 Task: Look for space in Nagai, Japan from 11th June, 2023 to 15th June, 2023 for 2 adults in price range Rs.7000 to Rs.16000. Place can be private room with 1  bedroom having 2 beds and 1 bathroom. Property type can be house, flat, guest house, hotel. Booking option can be shelf check-in. Required host language is English.
Action: Mouse moved to (557, 133)
Screenshot: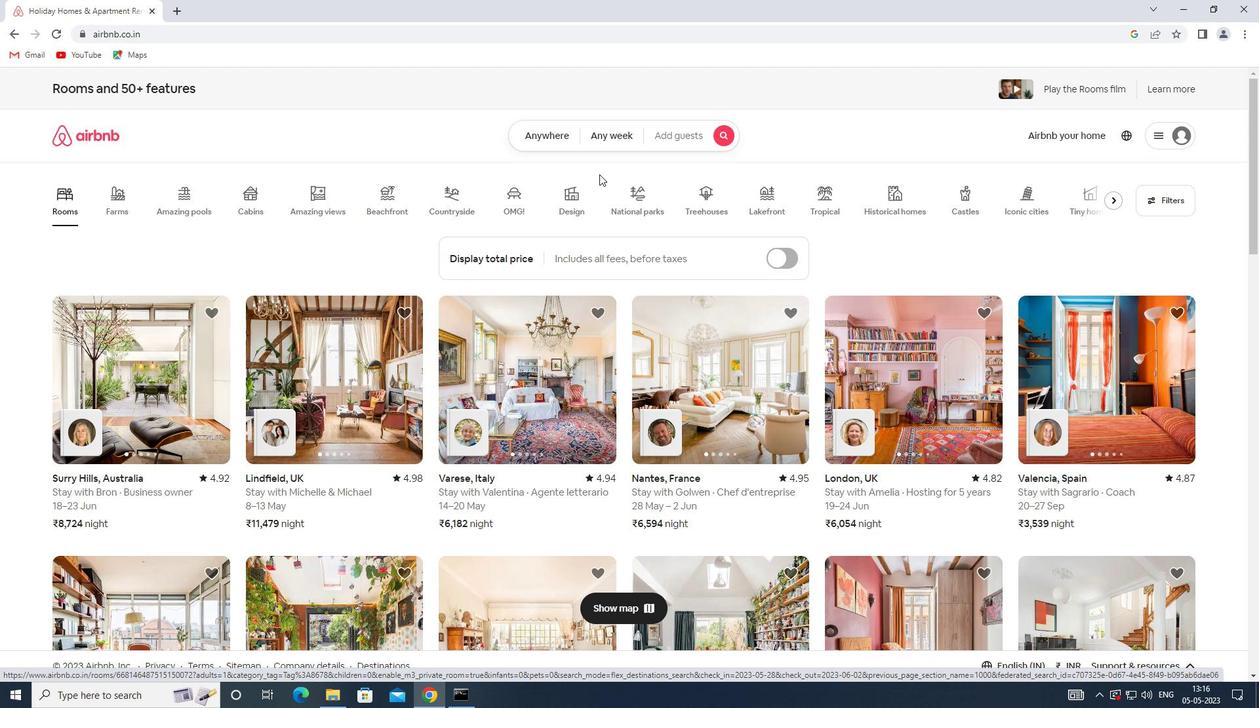 
Action: Mouse pressed left at (557, 133)
Screenshot: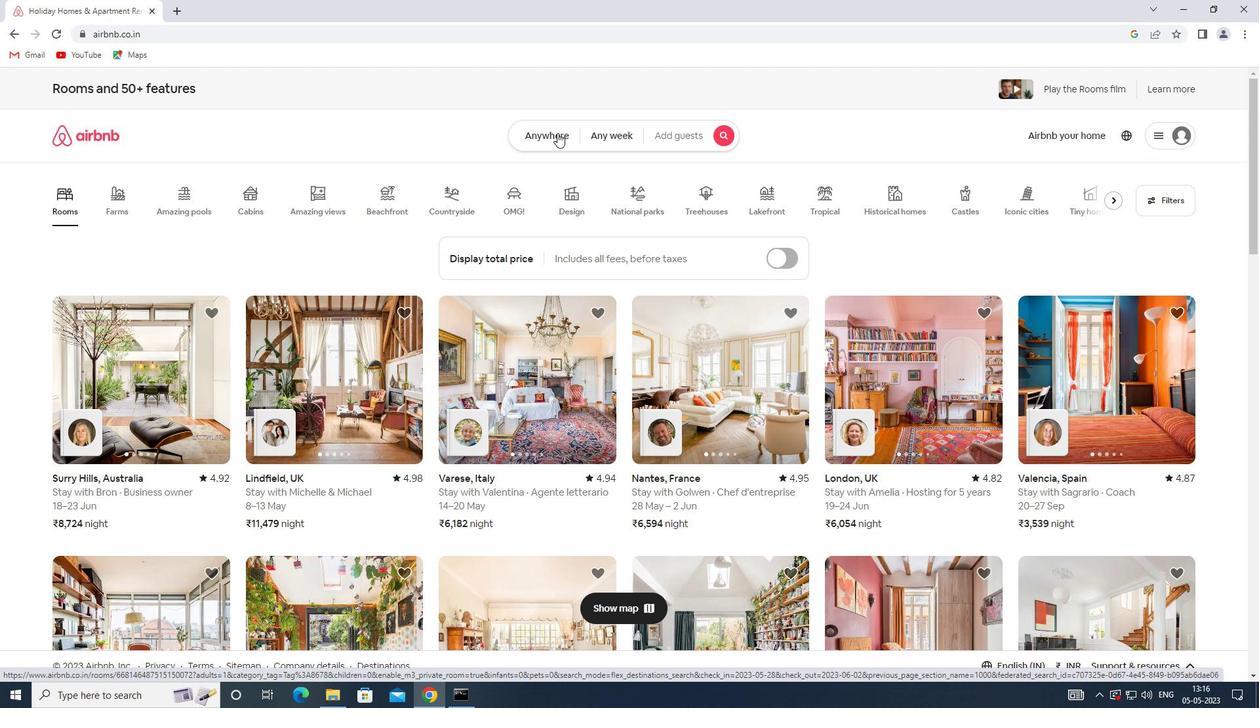 
Action: Mouse moved to (474, 194)
Screenshot: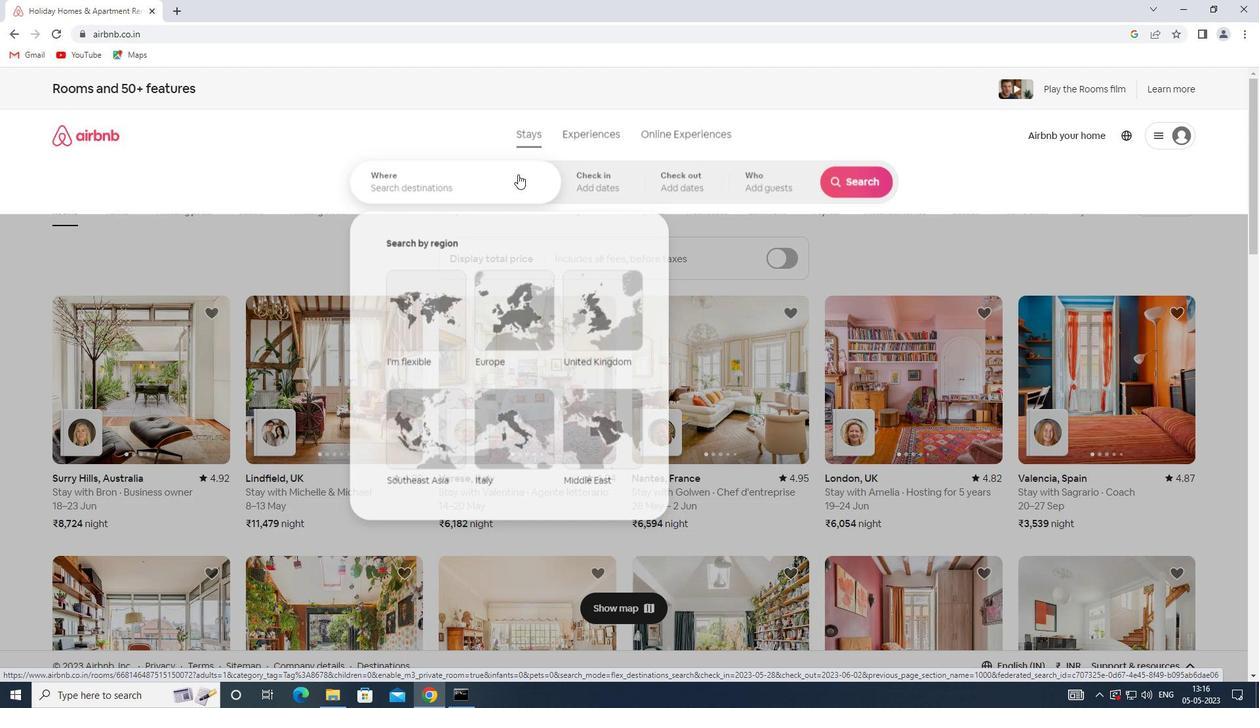 
Action: Mouse pressed left at (474, 194)
Screenshot: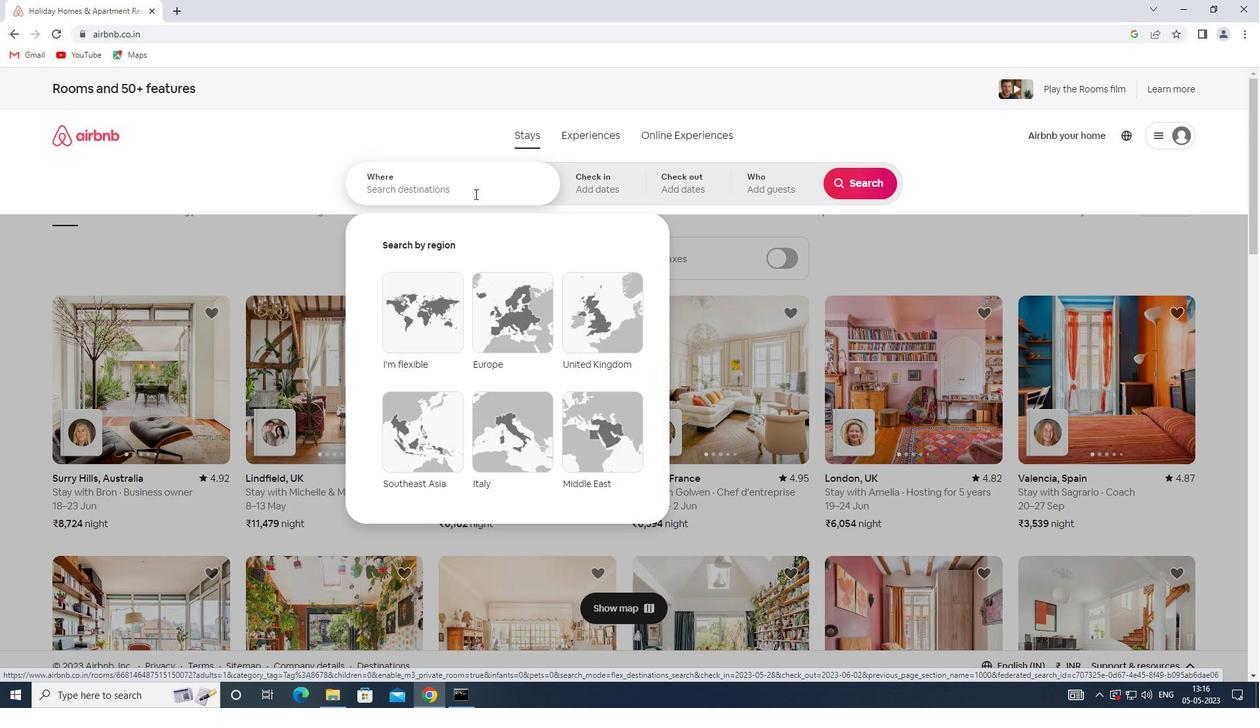 
Action: Key pressed <Key.shift>NAGAI,<Key.shift>JAPAN
Screenshot: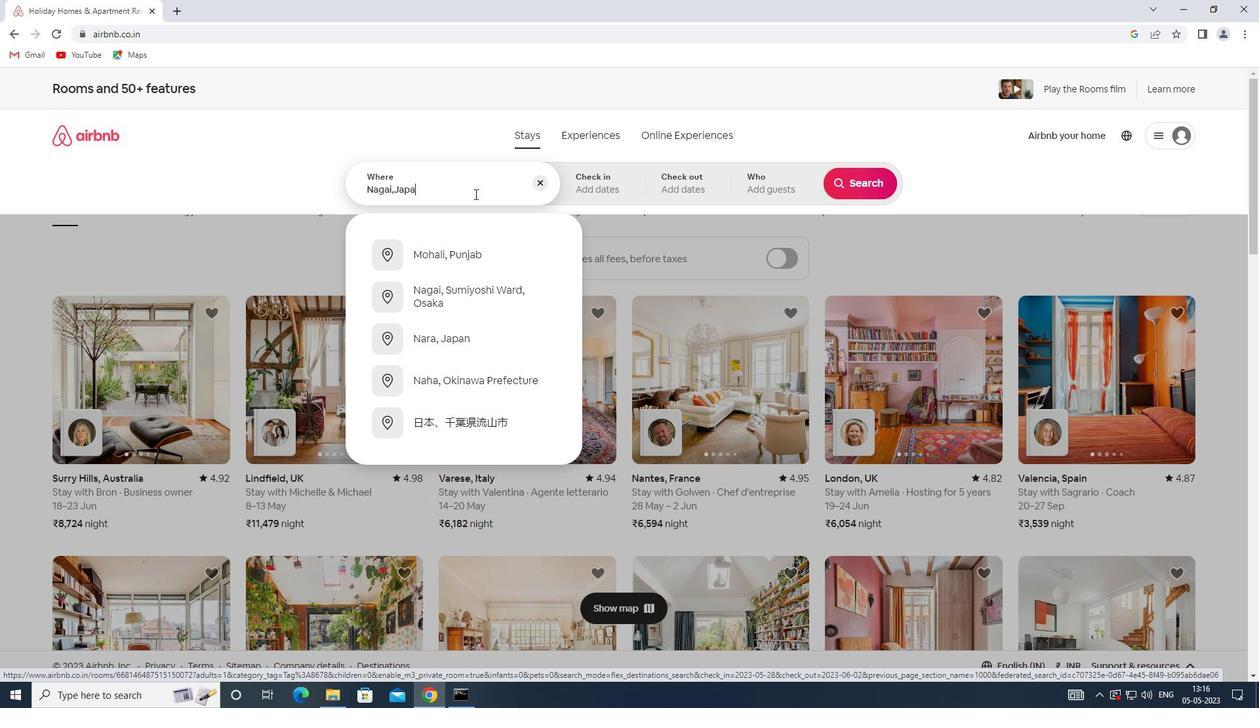 
Action: Mouse moved to (601, 194)
Screenshot: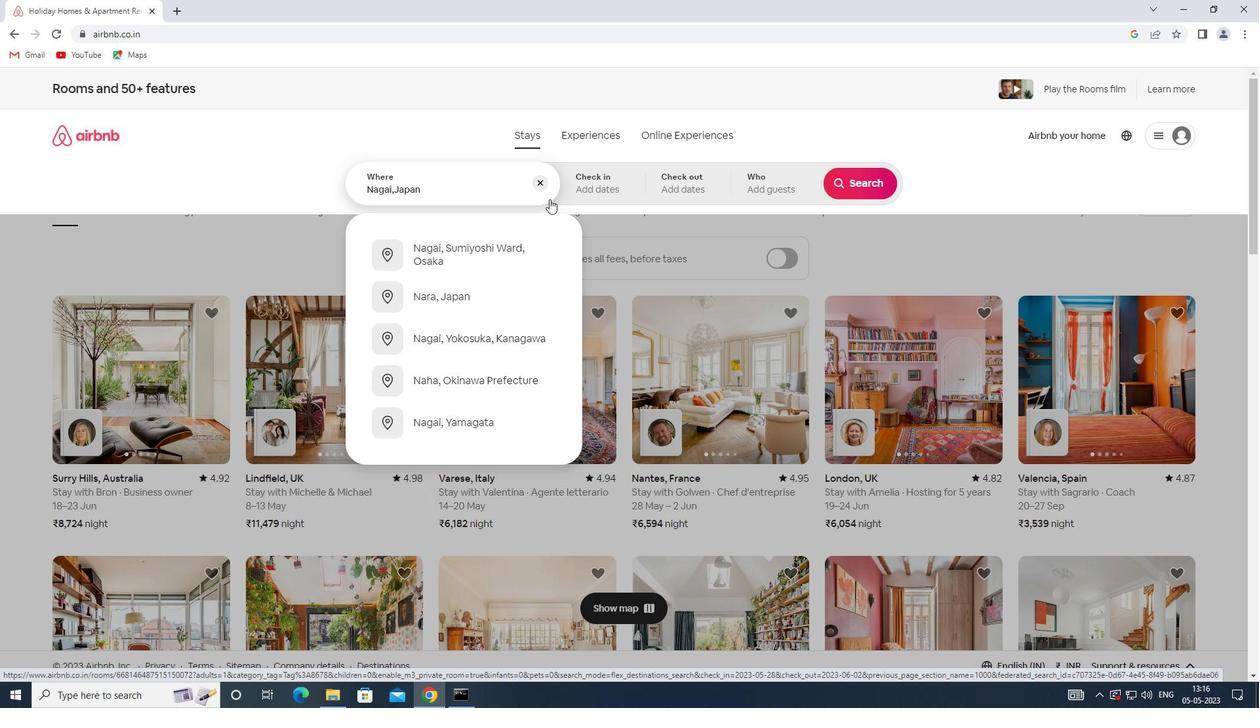 
Action: Mouse pressed left at (601, 194)
Screenshot: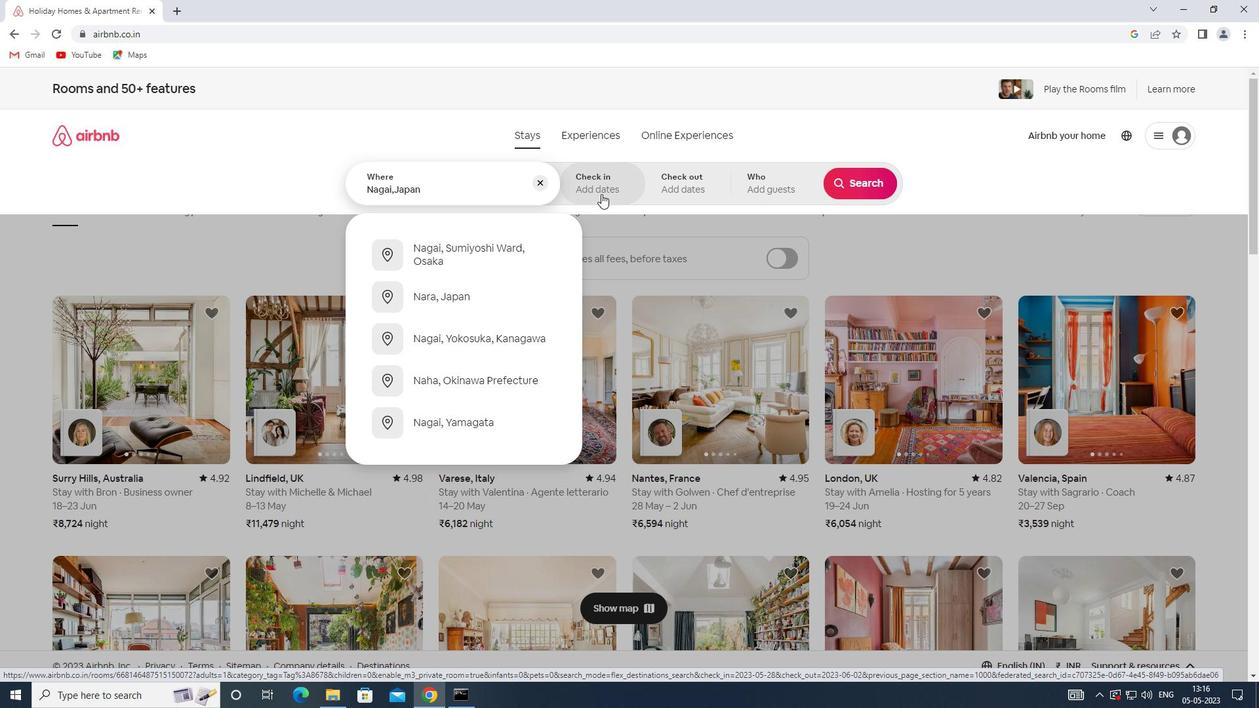 
Action: Mouse moved to (661, 411)
Screenshot: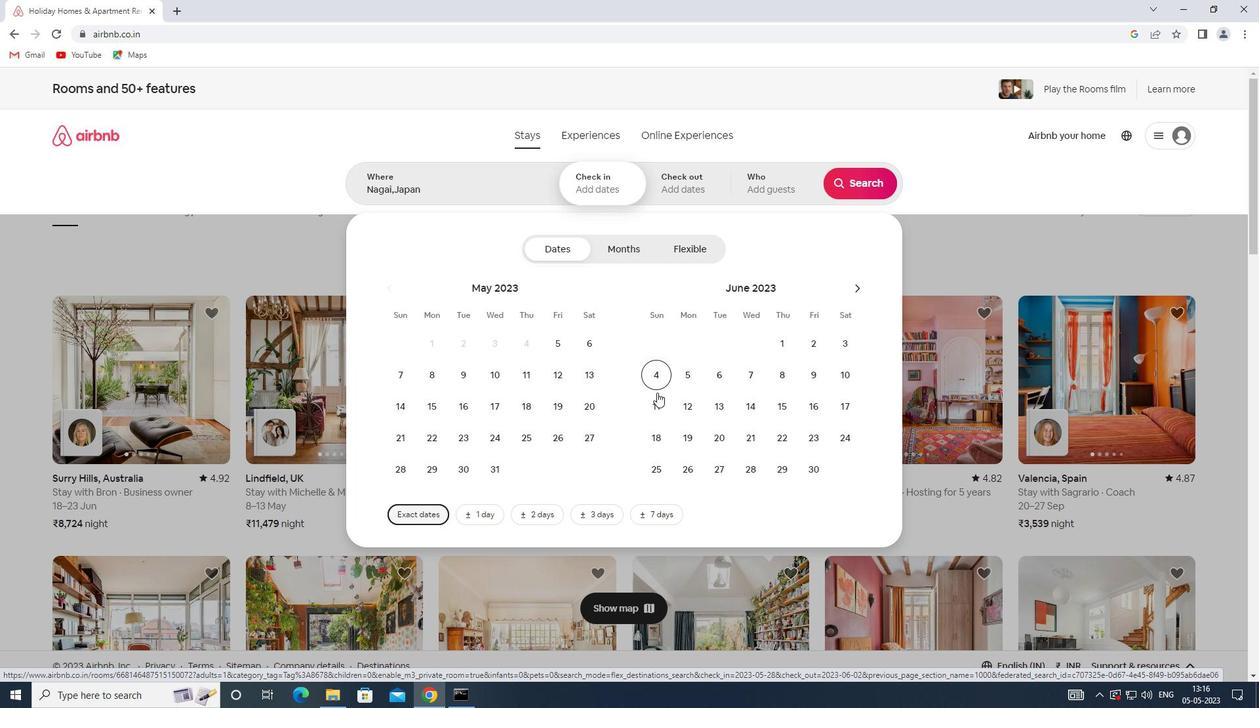 
Action: Mouse pressed left at (661, 411)
Screenshot: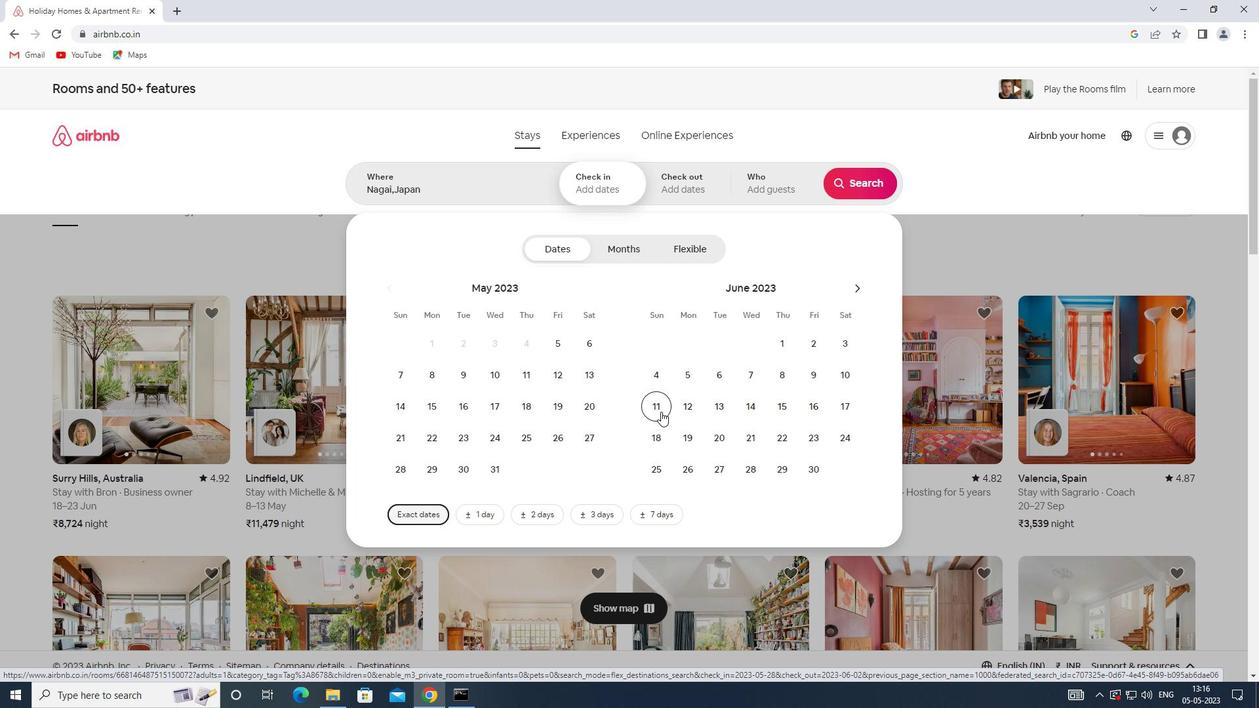 
Action: Mouse moved to (782, 415)
Screenshot: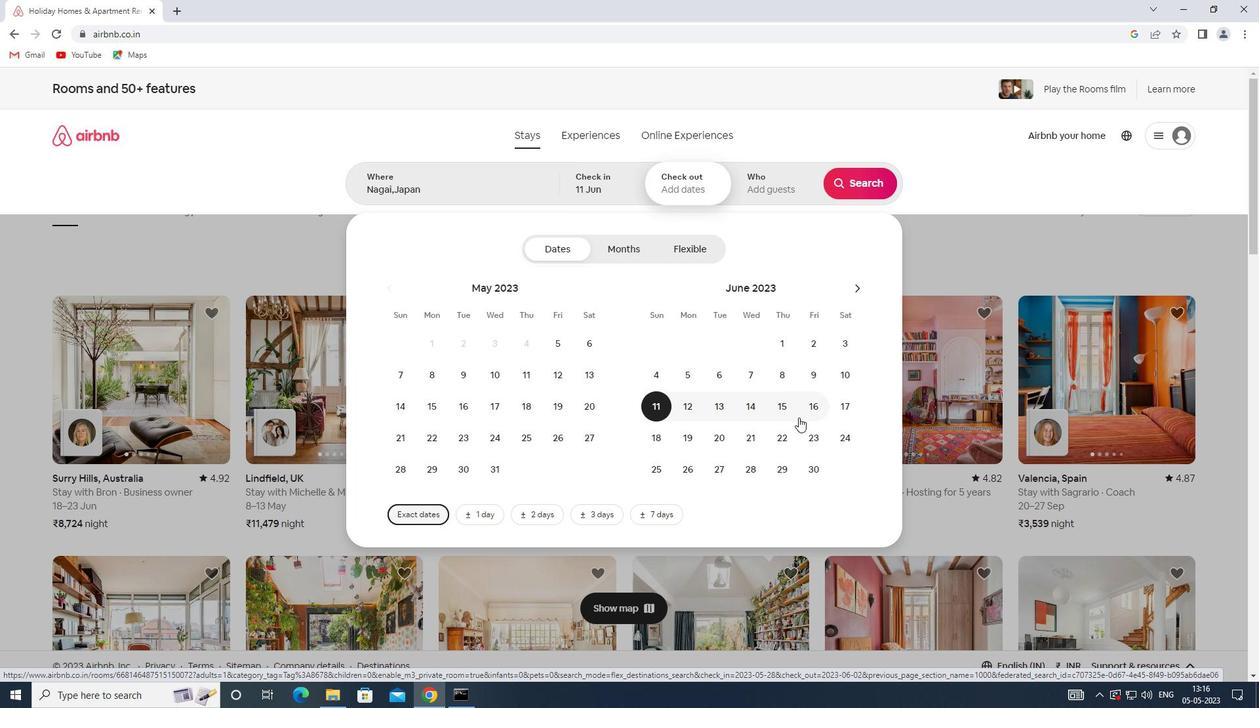
Action: Mouse pressed left at (782, 415)
Screenshot: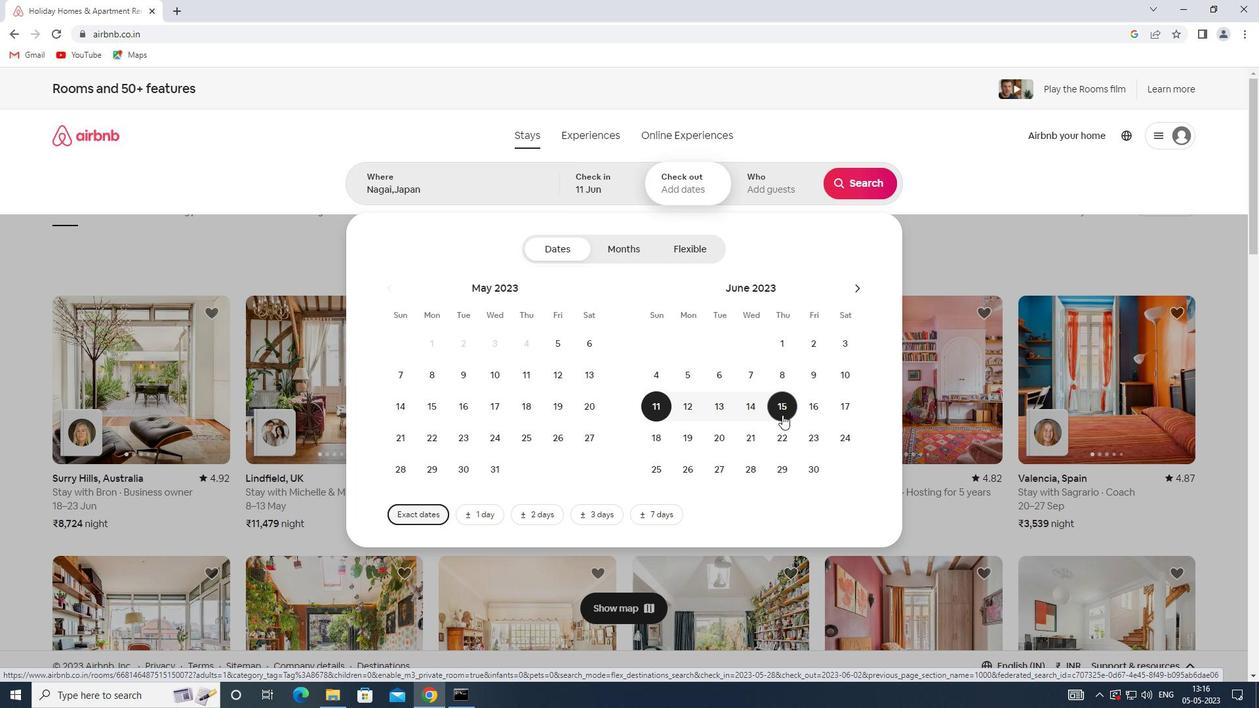 
Action: Mouse moved to (762, 186)
Screenshot: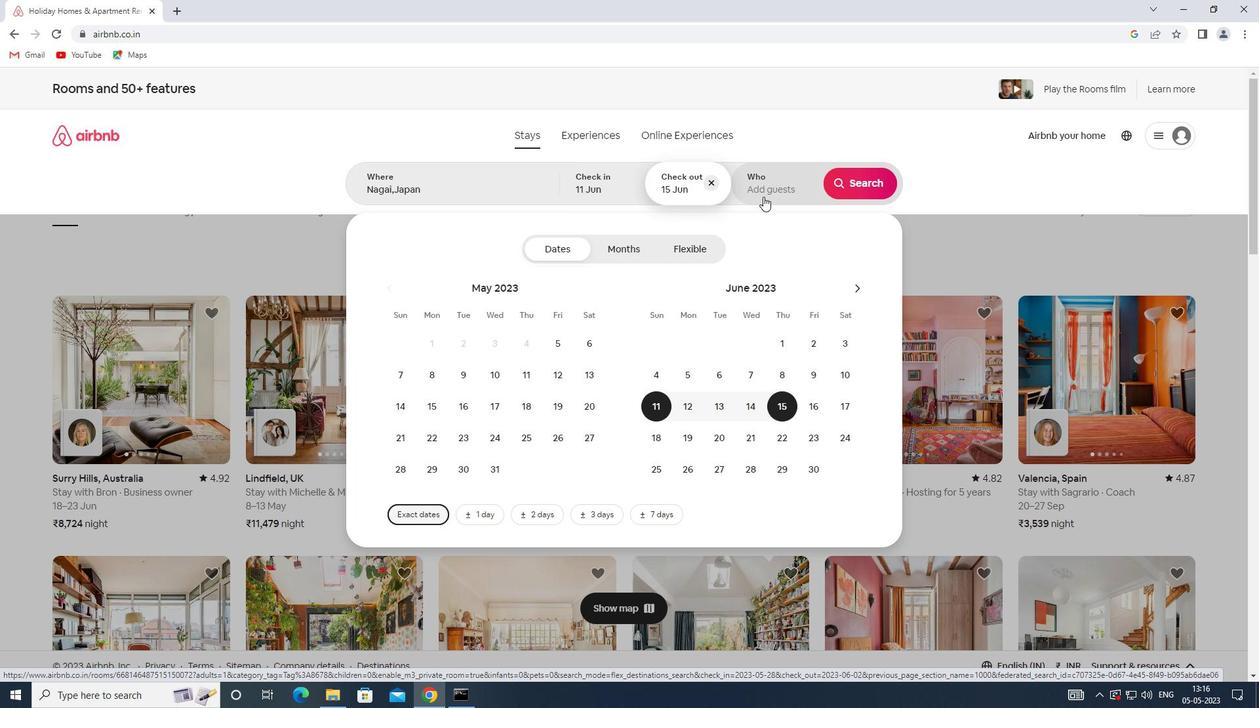 
Action: Mouse pressed left at (762, 186)
Screenshot: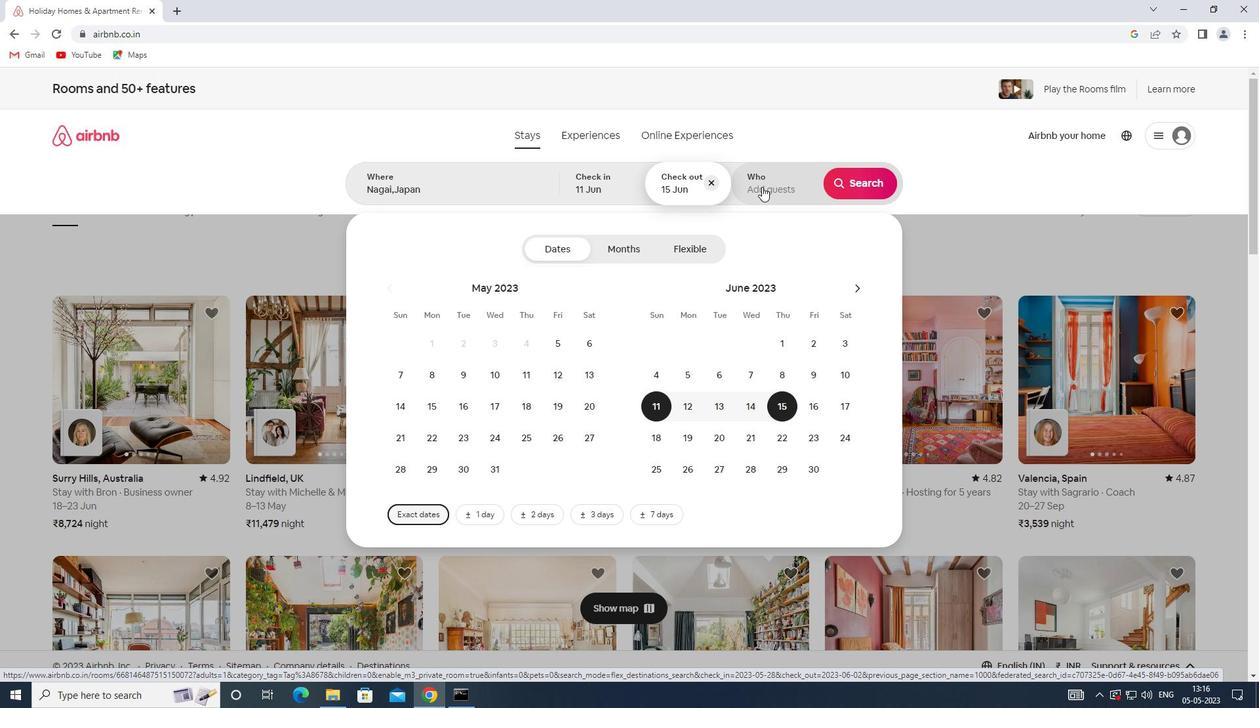 
Action: Mouse moved to (866, 254)
Screenshot: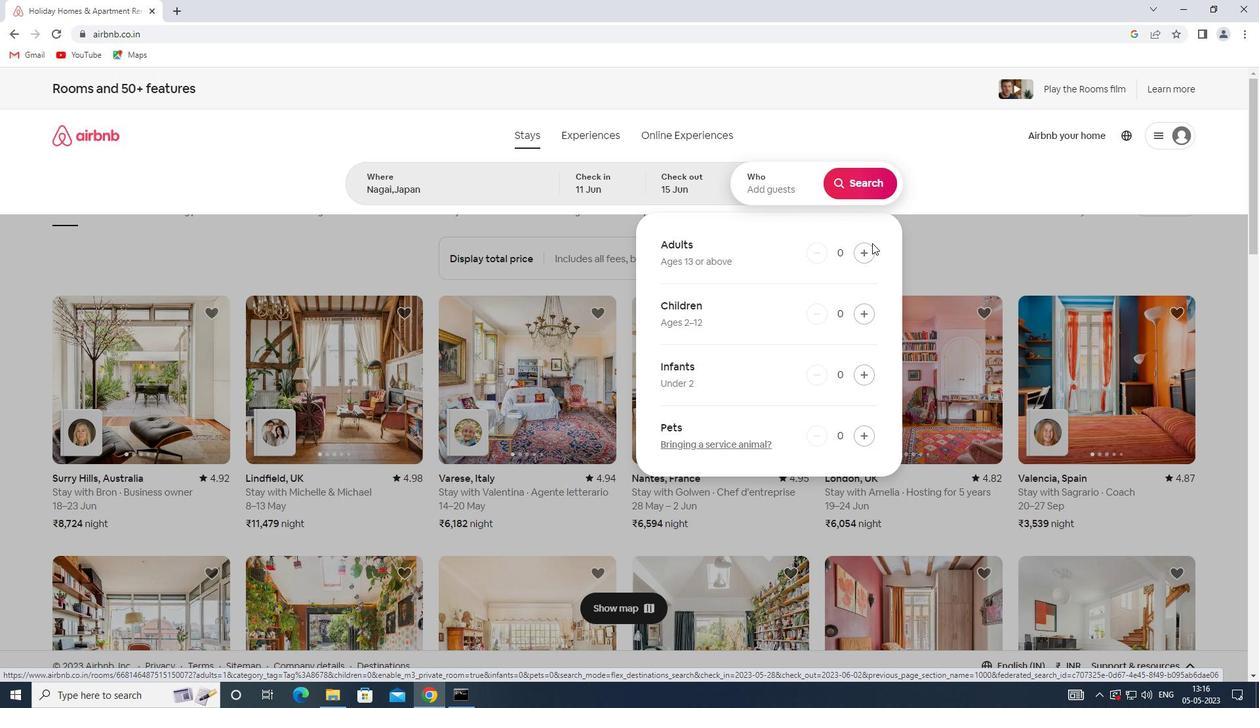 
Action: Mouse pressed left at (866, 254)
Screenshot: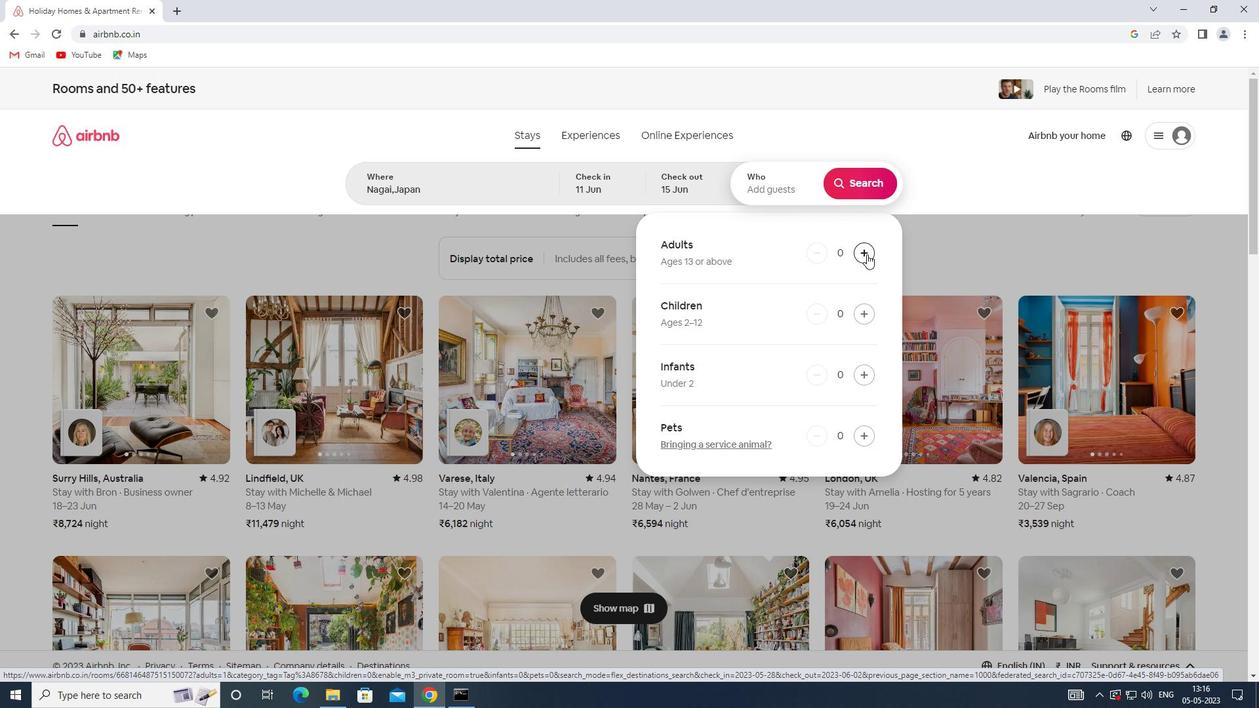 
Action: Mouse pressed left at (866, 254)
Screenshot: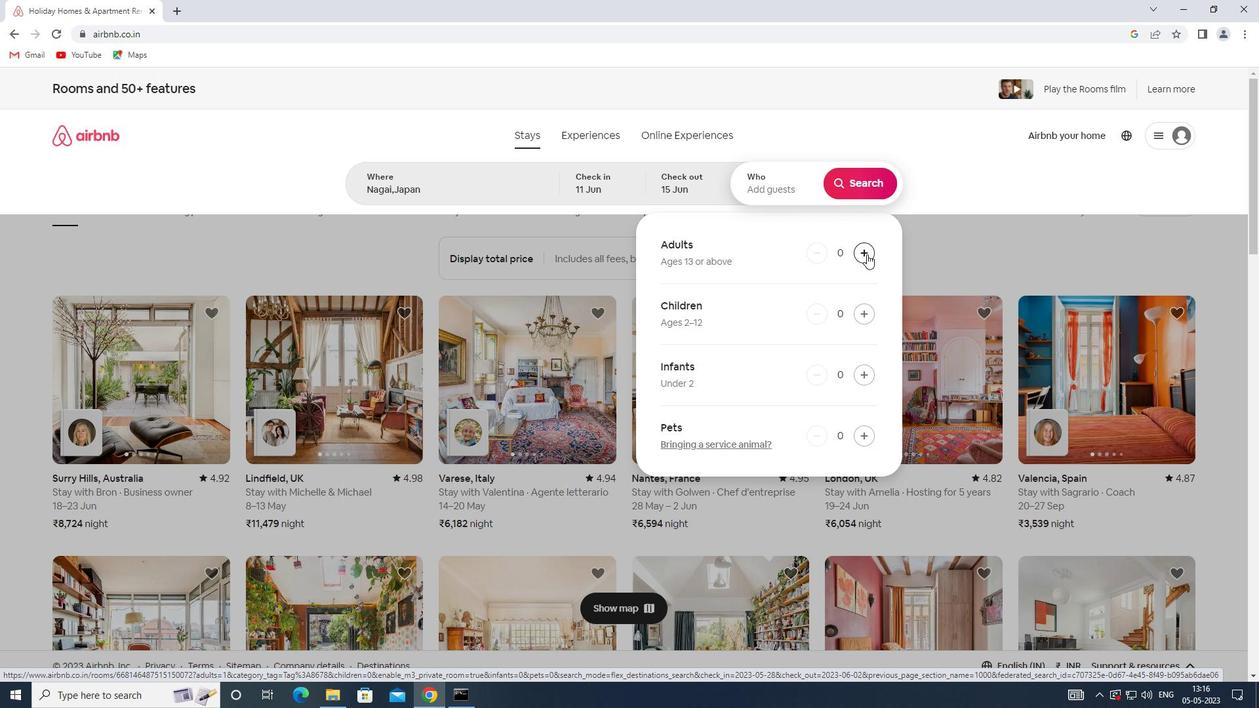 
Action: Mouse moved to (863, 182)
Screenshot: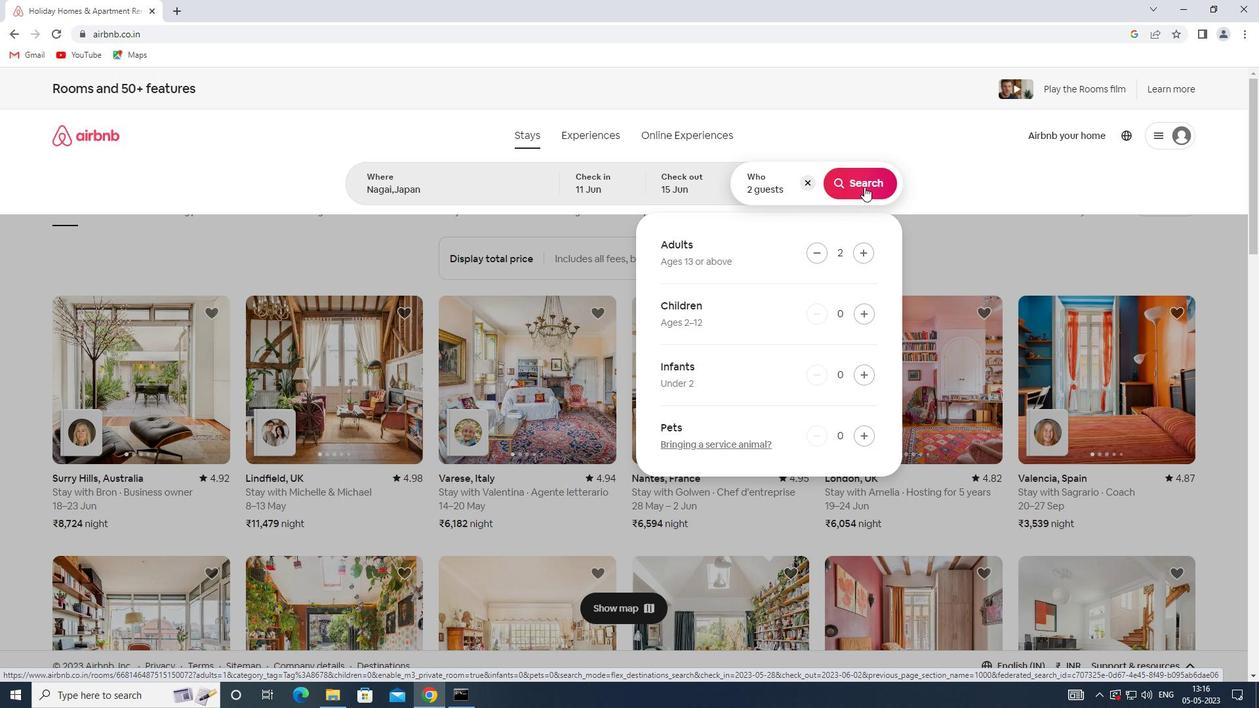 
Action: Mouse pressed left at (863, 182)
Screenshot: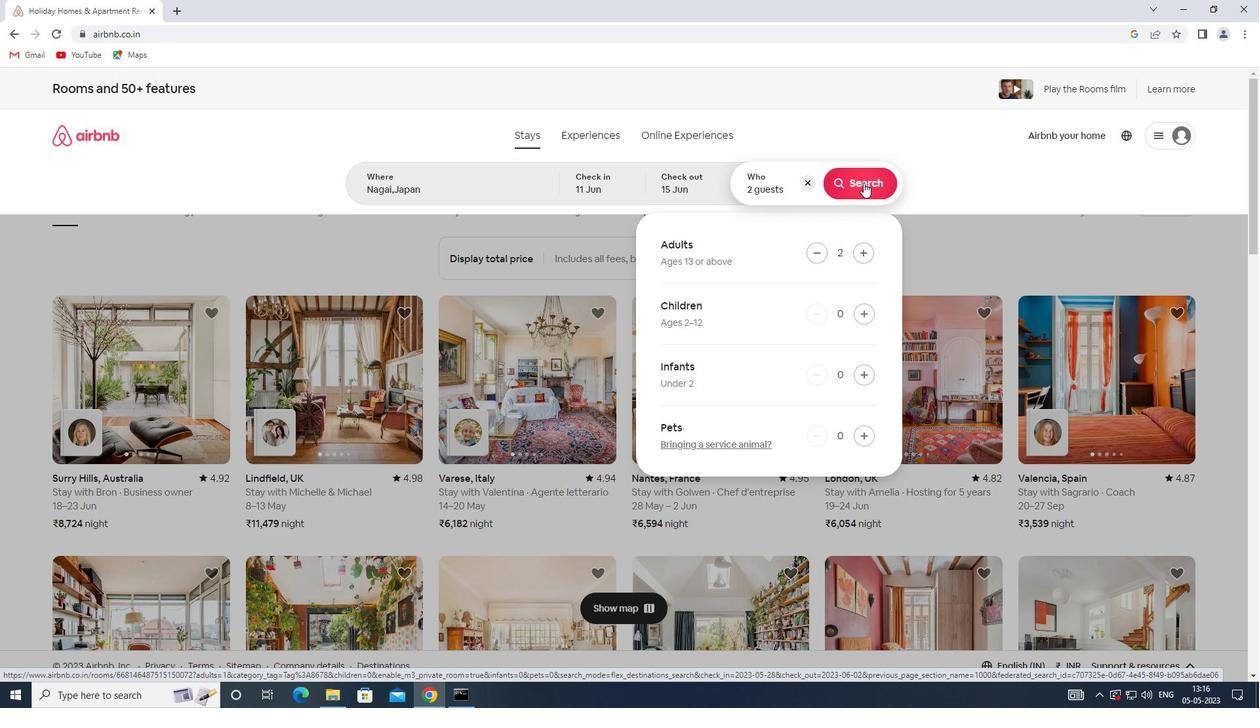 
Action: Mouse moved to (1187, 150)
Screenshot: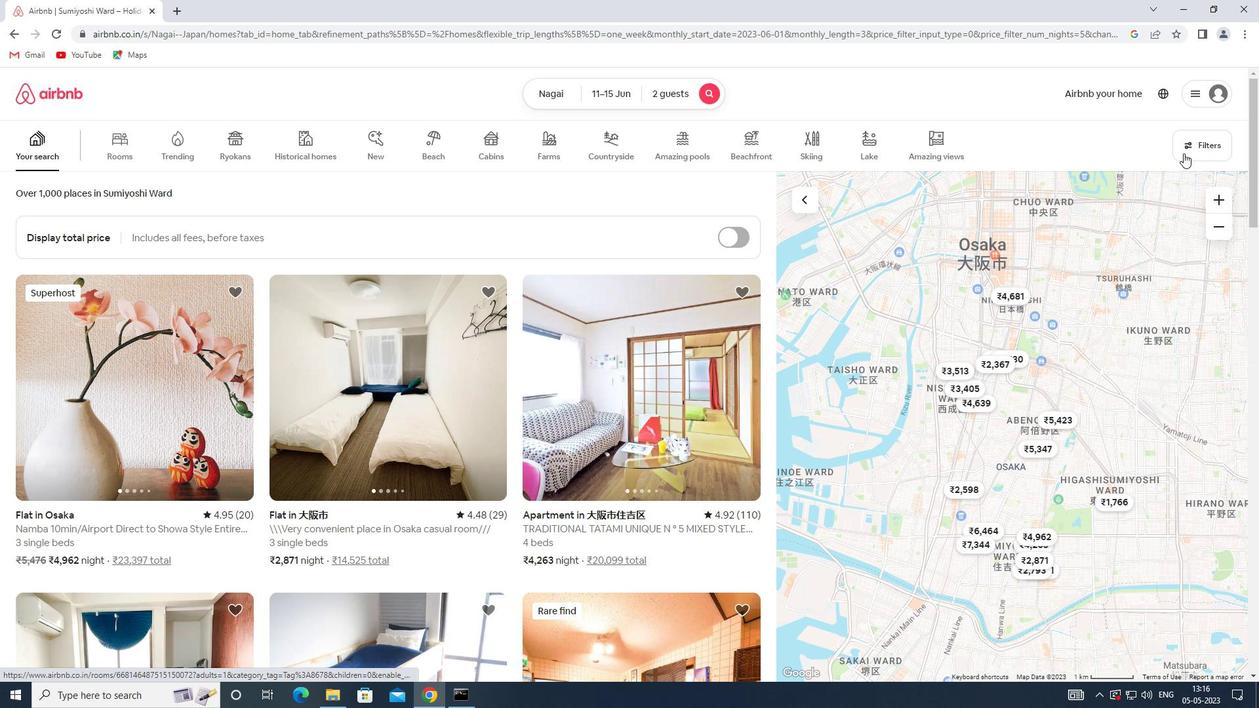 
Action: Mouse pressed left at (1187, 150)
Screenshot: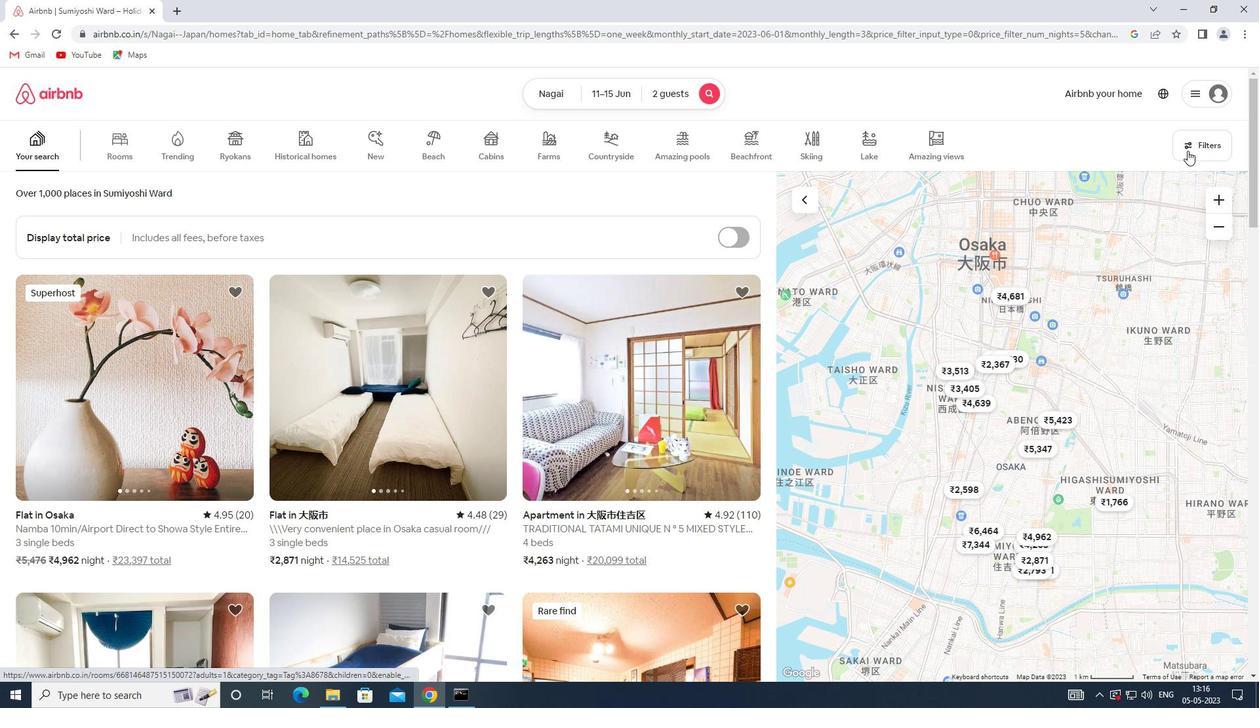 
Action: Mouse moved to (466, 467)
Screenshot: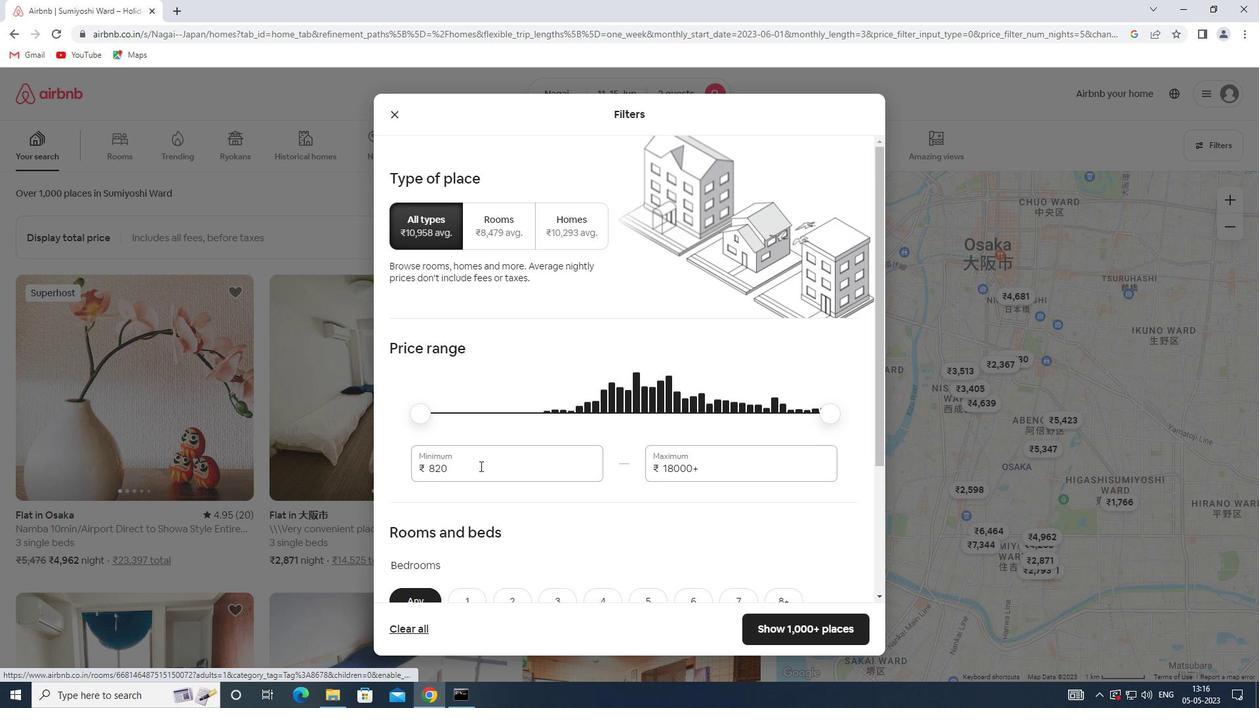 
Action: Mouse pressed left at (466, 467)
Screenshot: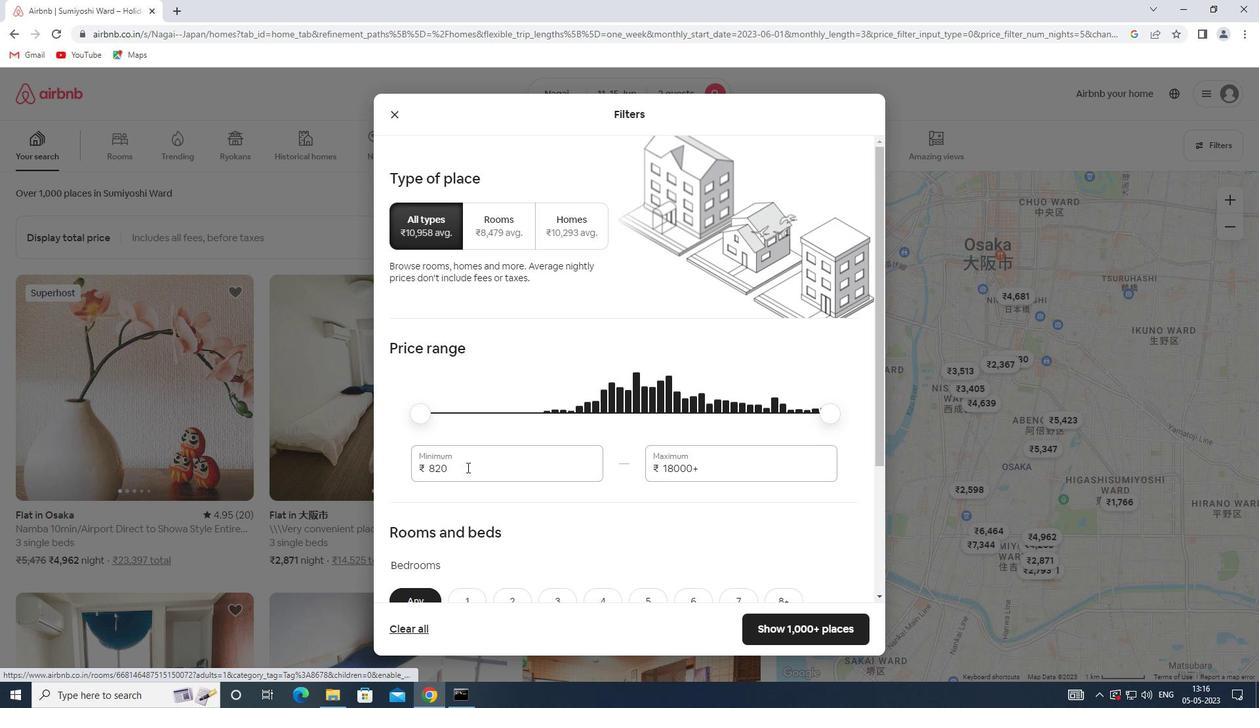 
Action: Mouse moved to (428, 465)
Screenshot: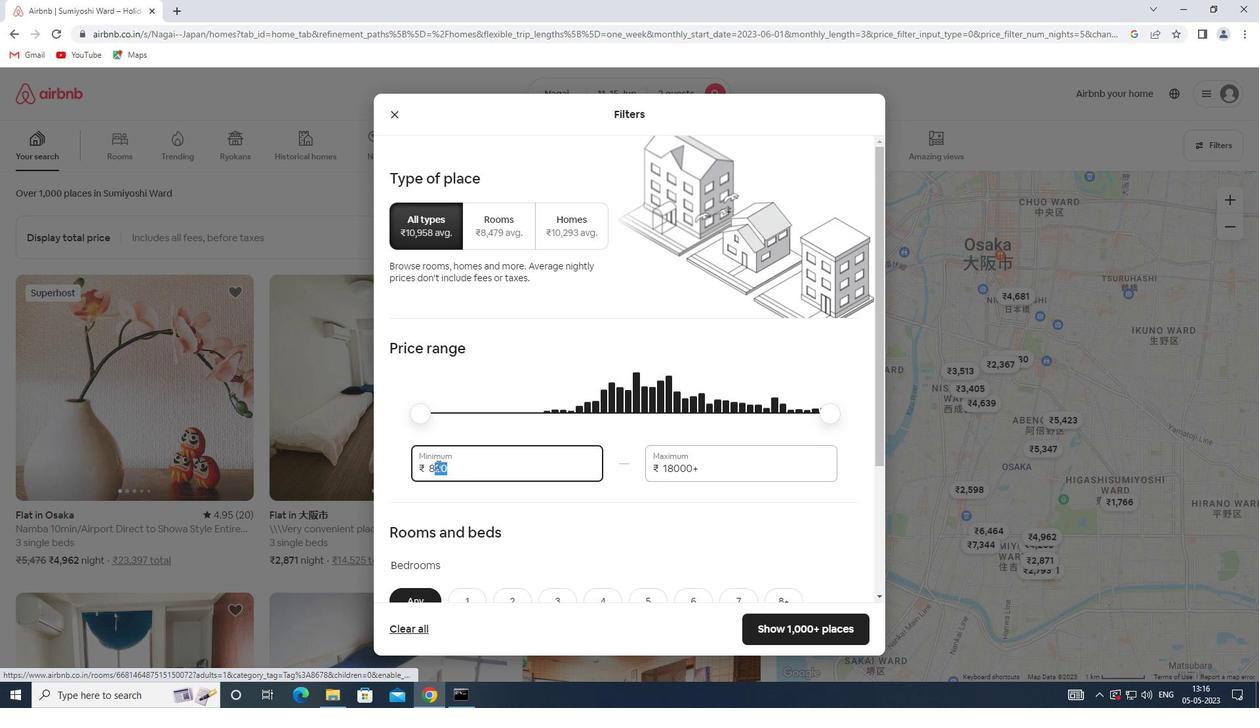 
Action: Key pressed 7000
Screenshot: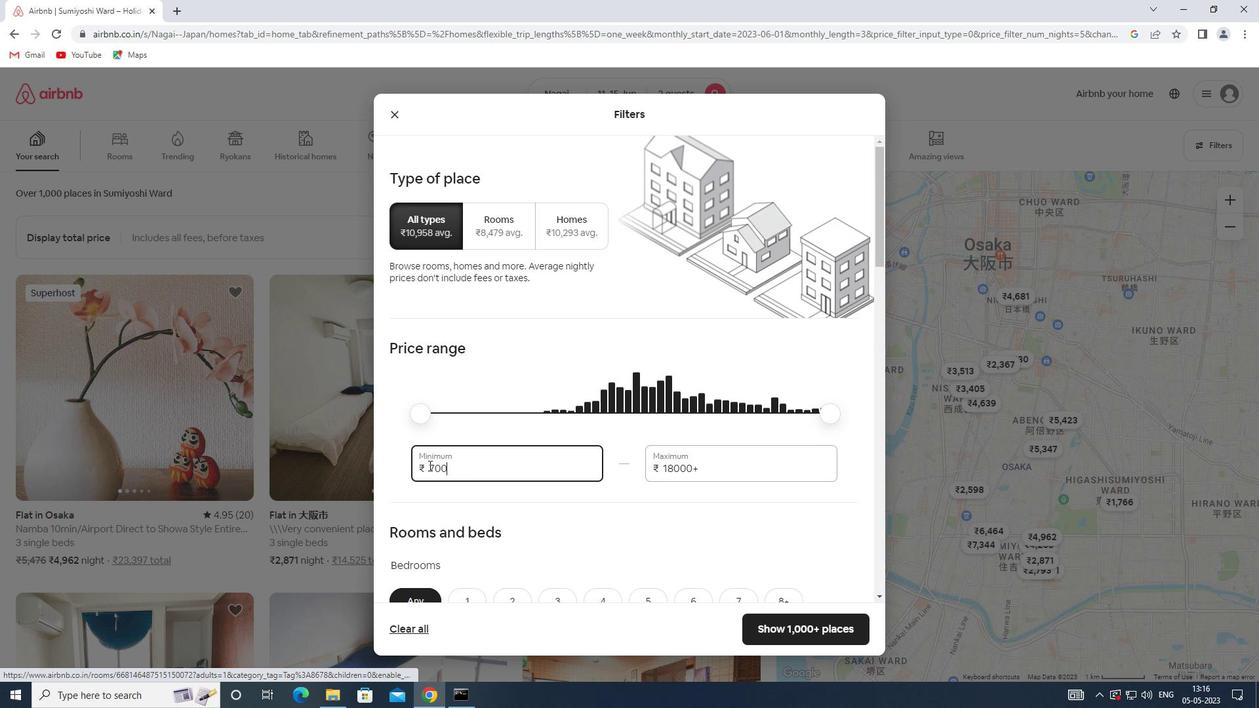 
Action: Mouse moved to (708, 467)
Screenshot: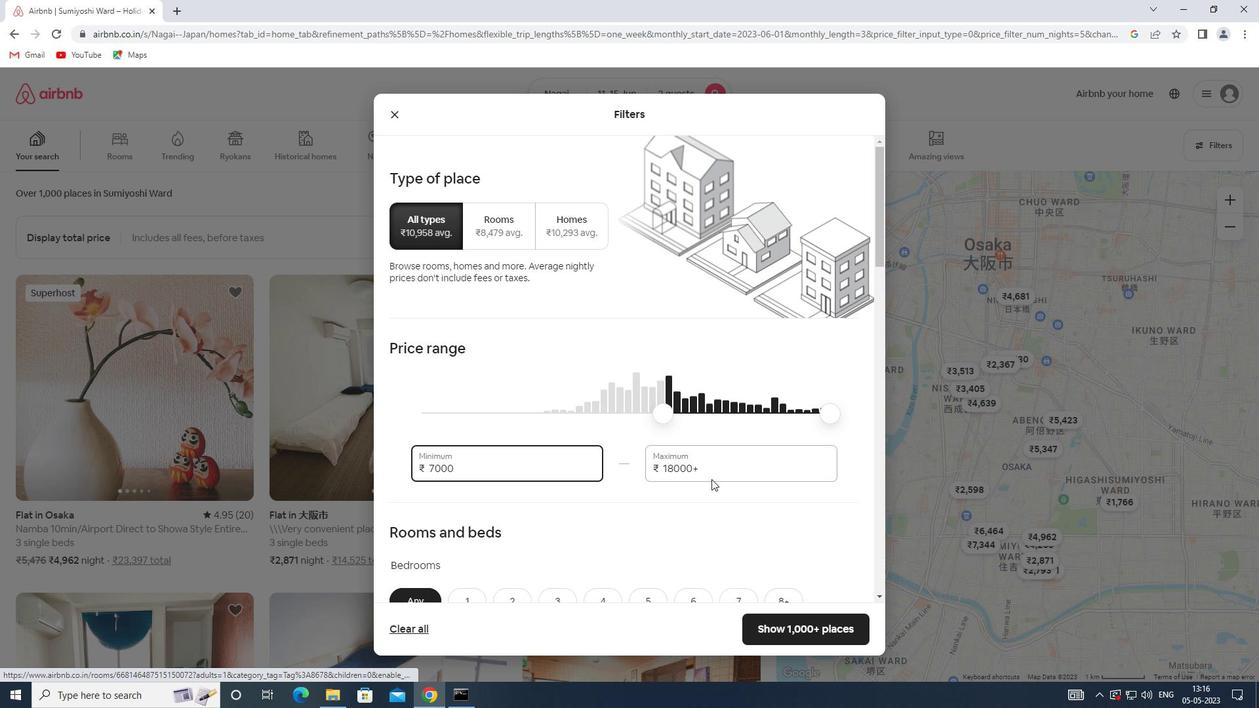 
Action: Mouse pressed left at (708, 467)
Screenshot: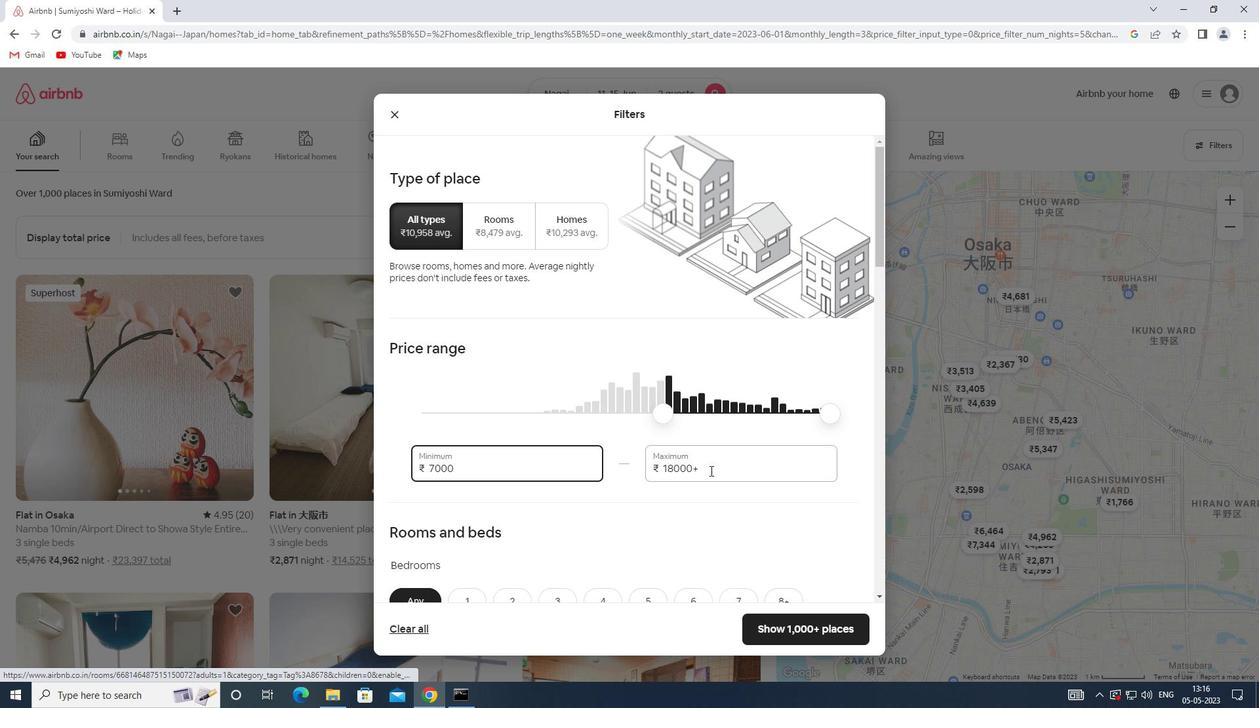 
Action: Mouse moved to (631, 467)
Screenshot: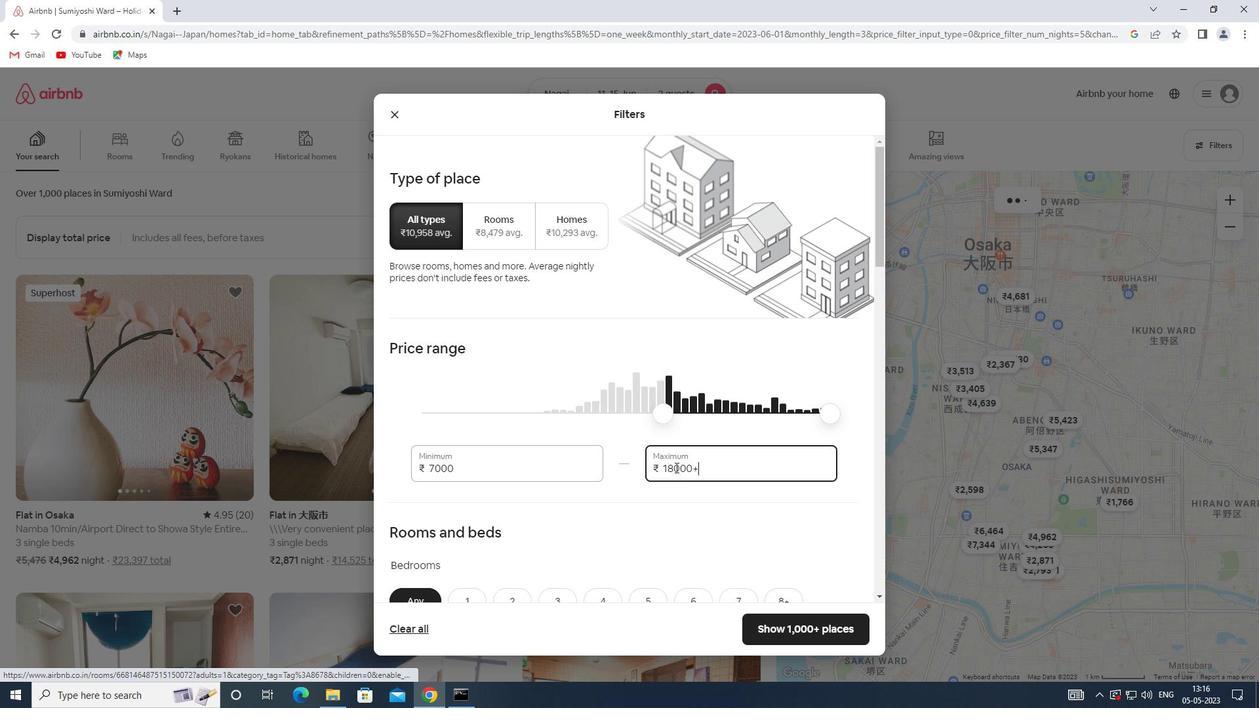 
Action: Key pressed 16000
Screenshot: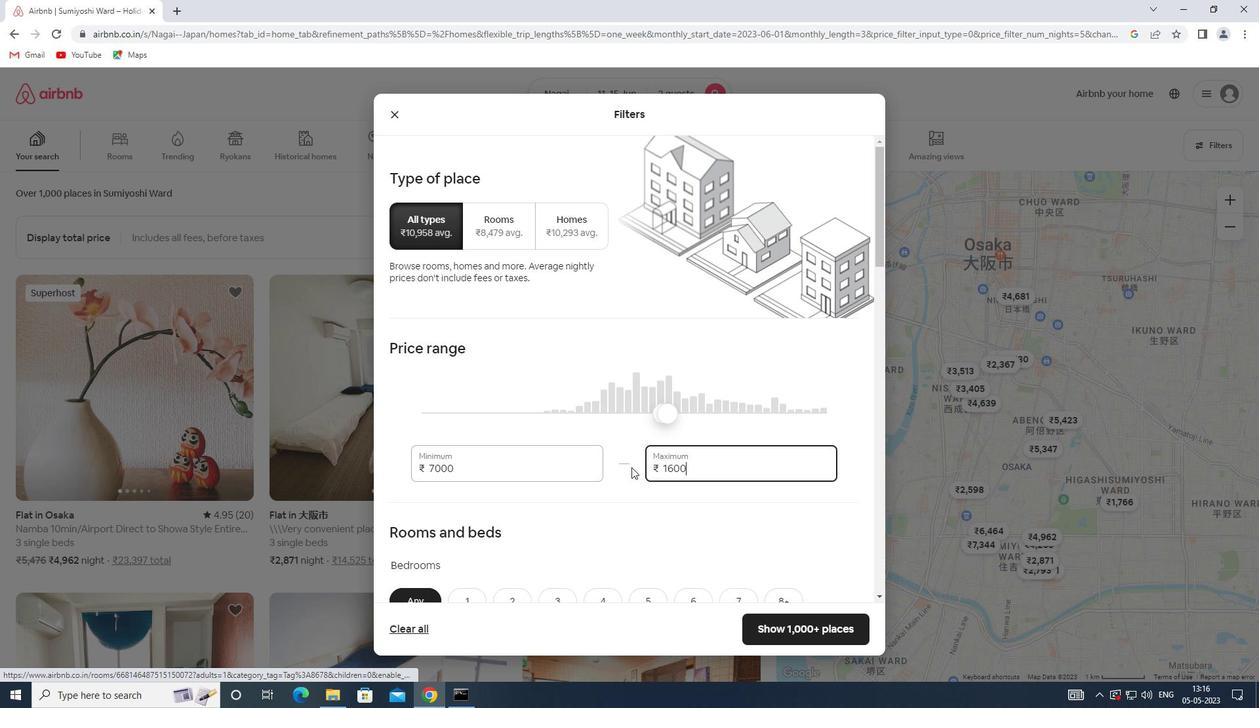 
Action: Mouse moved to (536, 477)
Screenshot: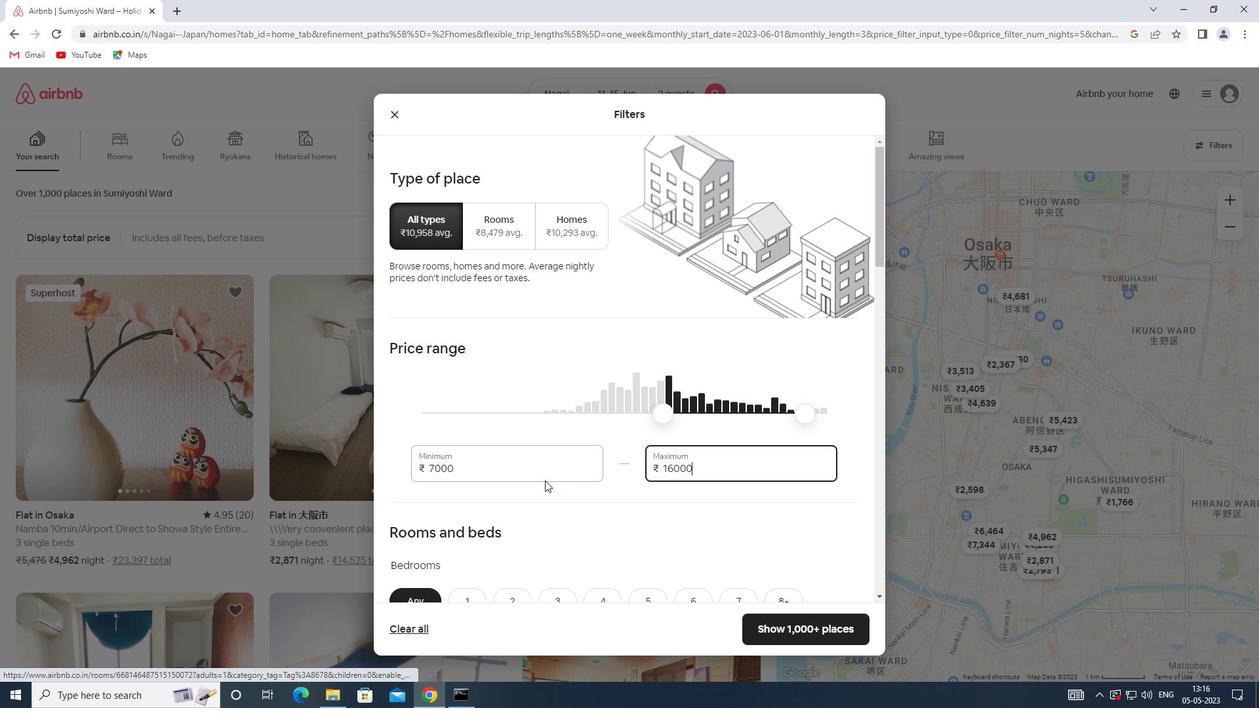 
Action: Mouse scrolled (536, 476) with delta (0, 0)
Screenshot: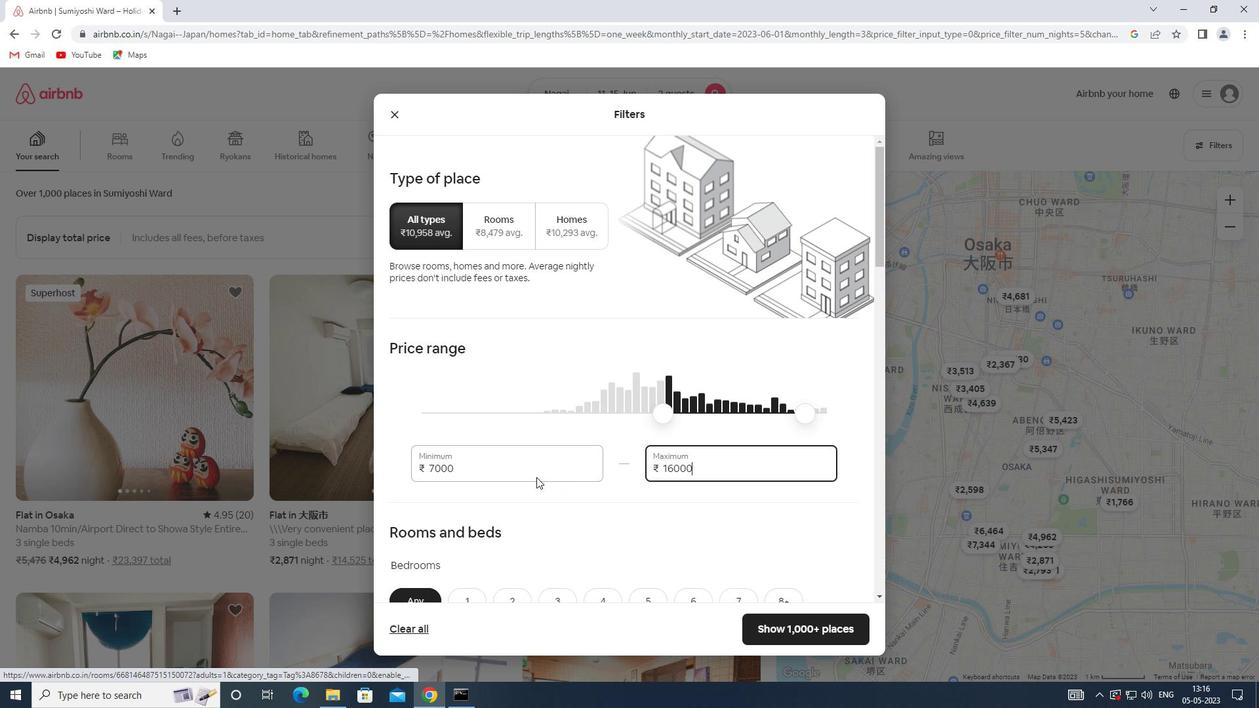 
Action: Mouse scrolled (536, 476) with delta (0, 0)
Screenshot: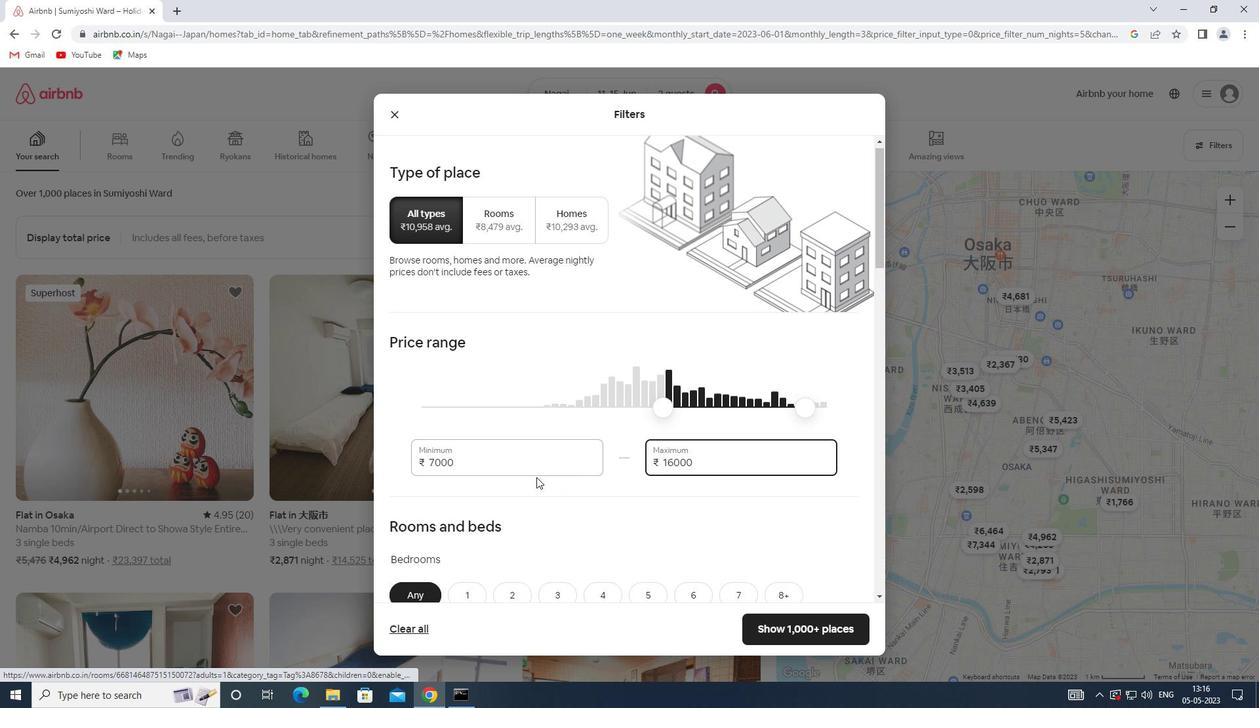 
Action: Mouse moved to (480, 470)
Screenshot: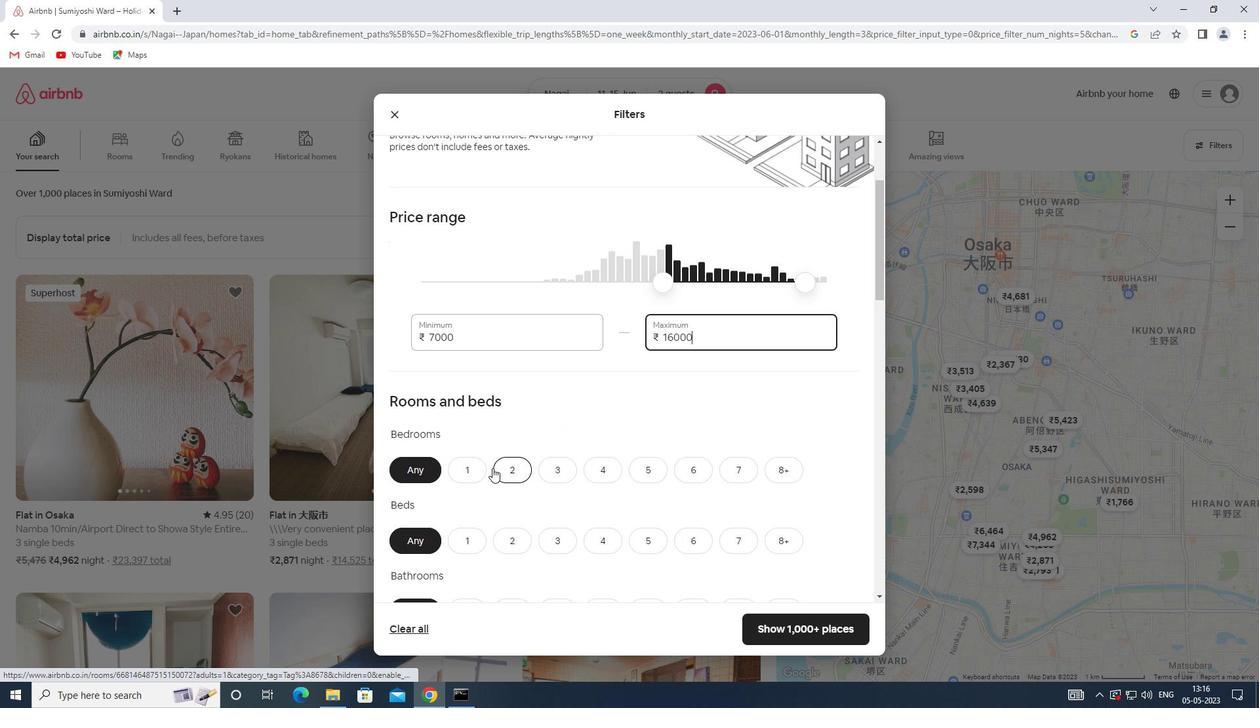 
Action: Mouse pressed left at (480, 470)
Screenshot: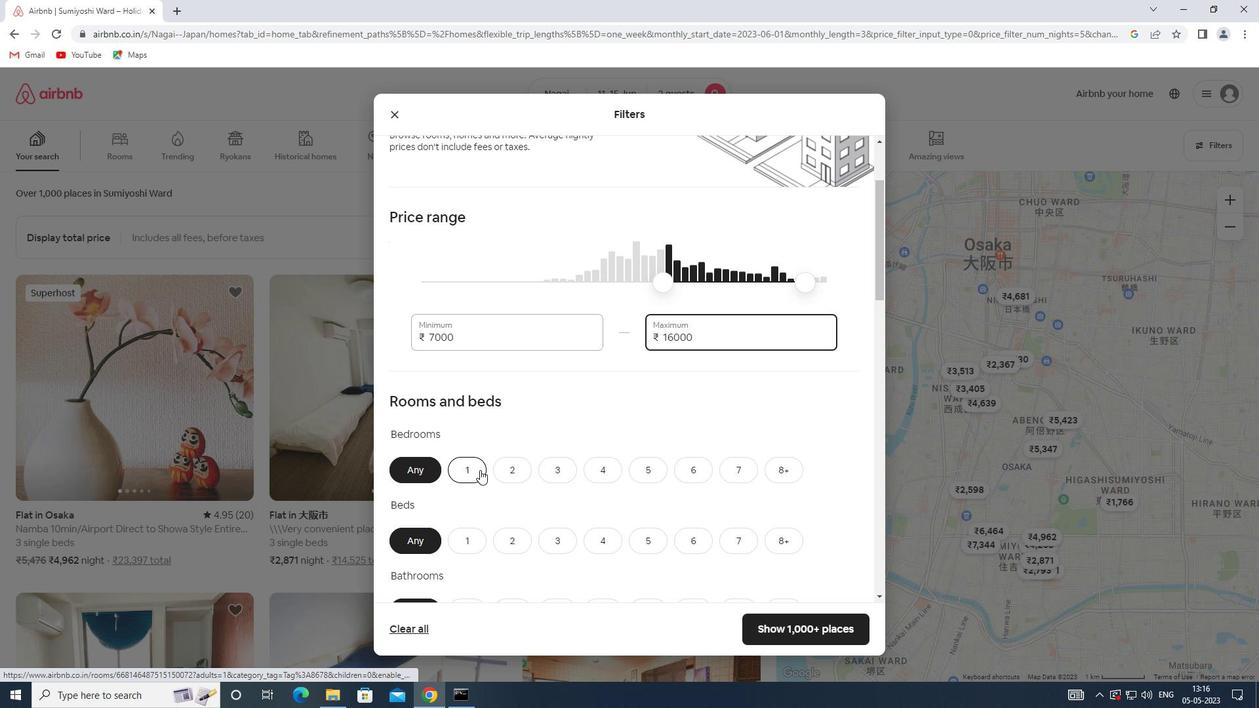 
Action: Mouse scrolled (480, 469) with delta (0, 0)
Screenshot: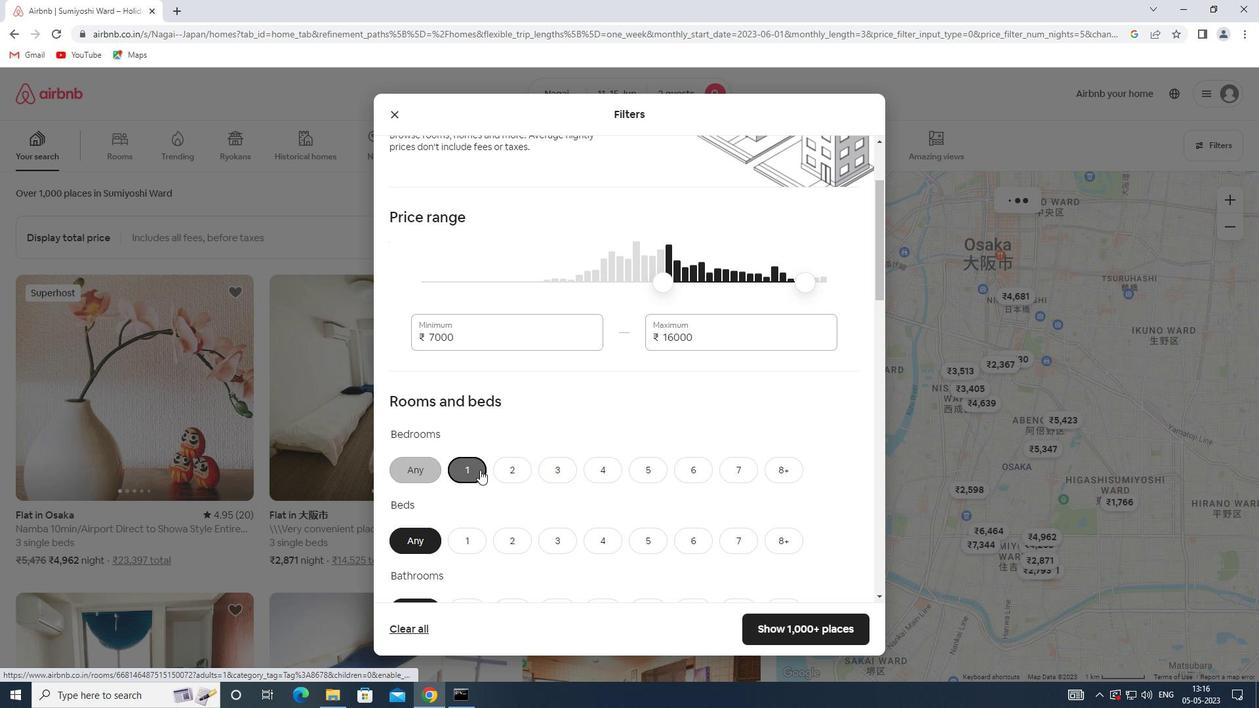 
Action: Mouse moved to (516, 471)
Screenshot: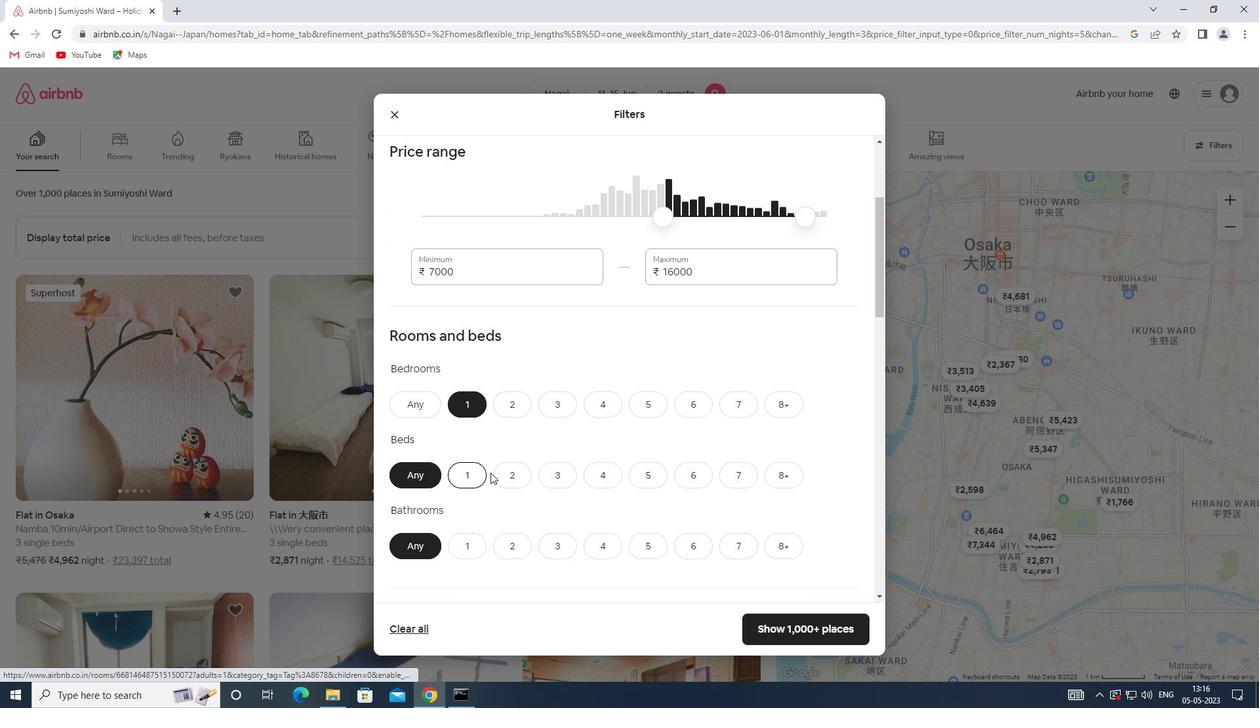 
Action: Mouse pressed left at (516, 471)
Screenshot: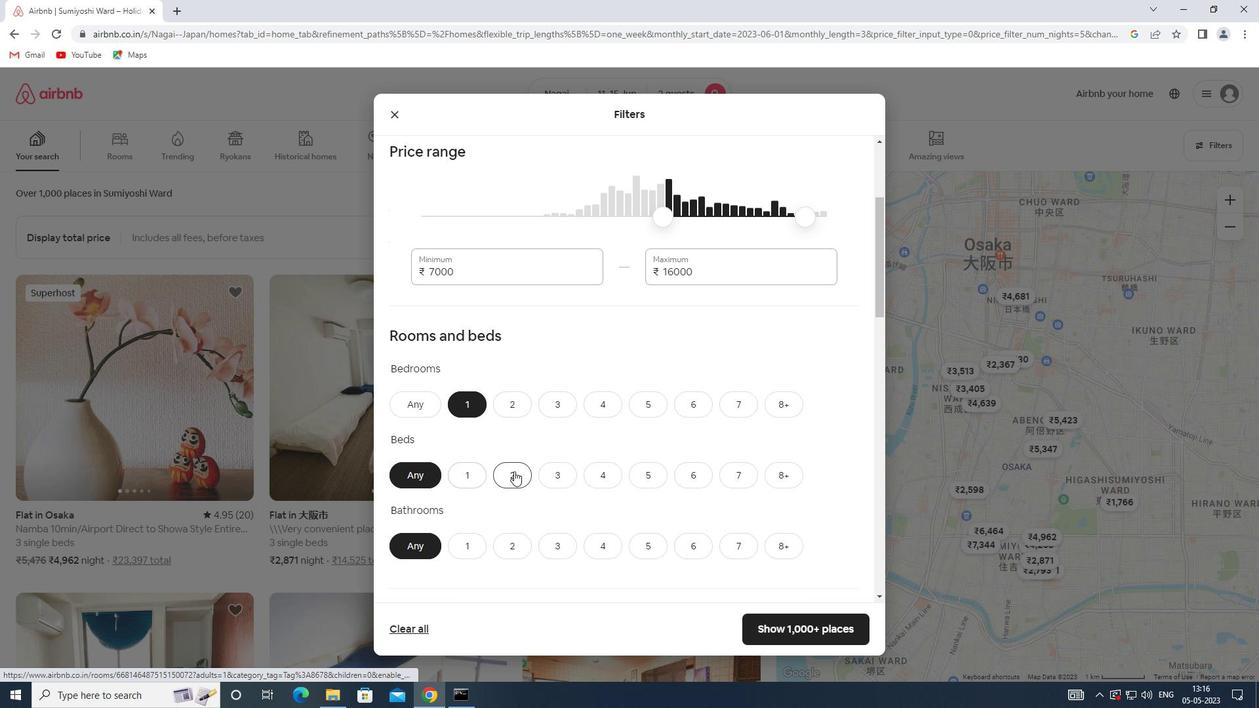 
Action: Mouse moved to (463, 545)
Screenshot: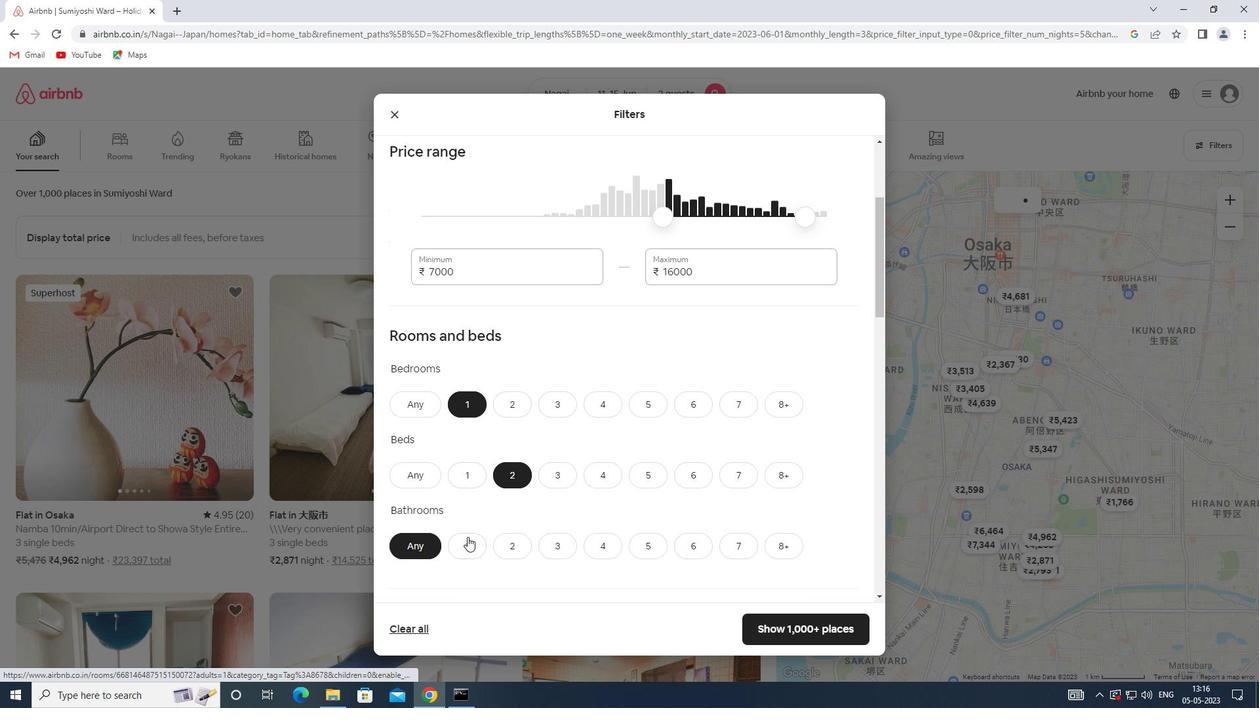 
Action: Mouse pressed left at (463, 545)
Screenshot: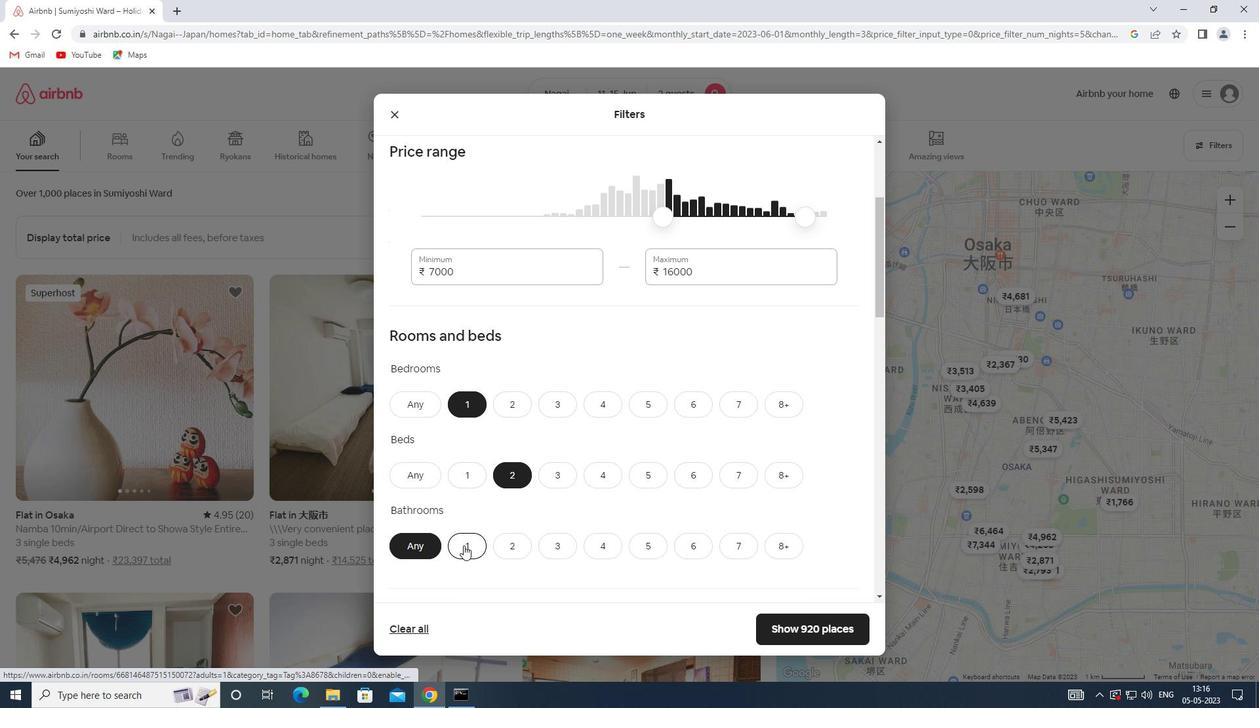 
Action: Mouse moved to (462, 546)
Screenshot: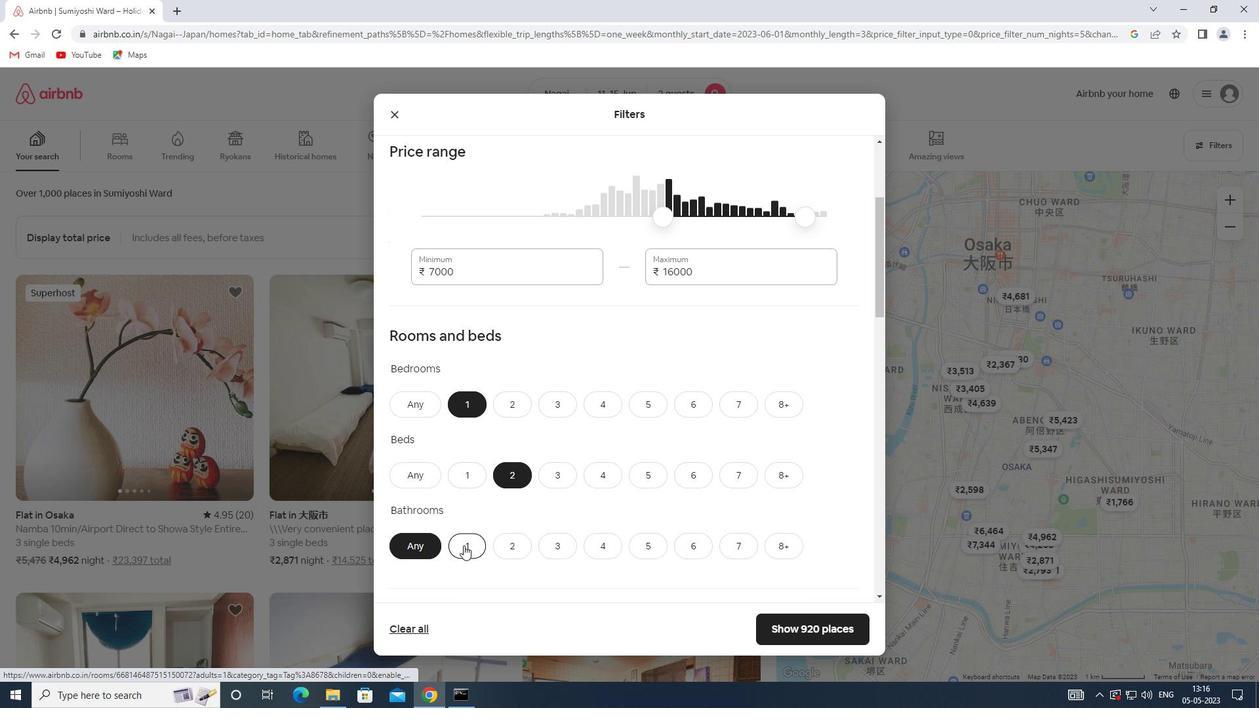 
Action: Mouse scrolled (462, 545) with delta (0, 0)
Screenshot: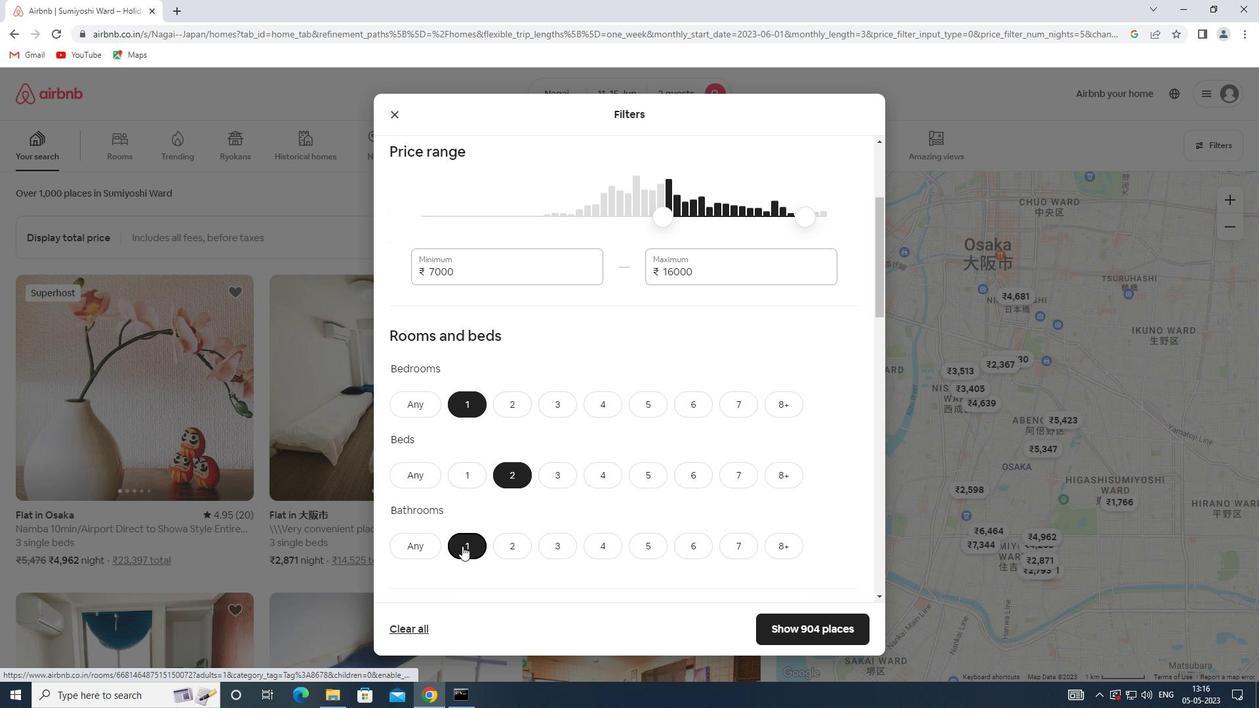 
Action: Mouse scrolled (462, 545) with delta (0, 0)
Screenshot: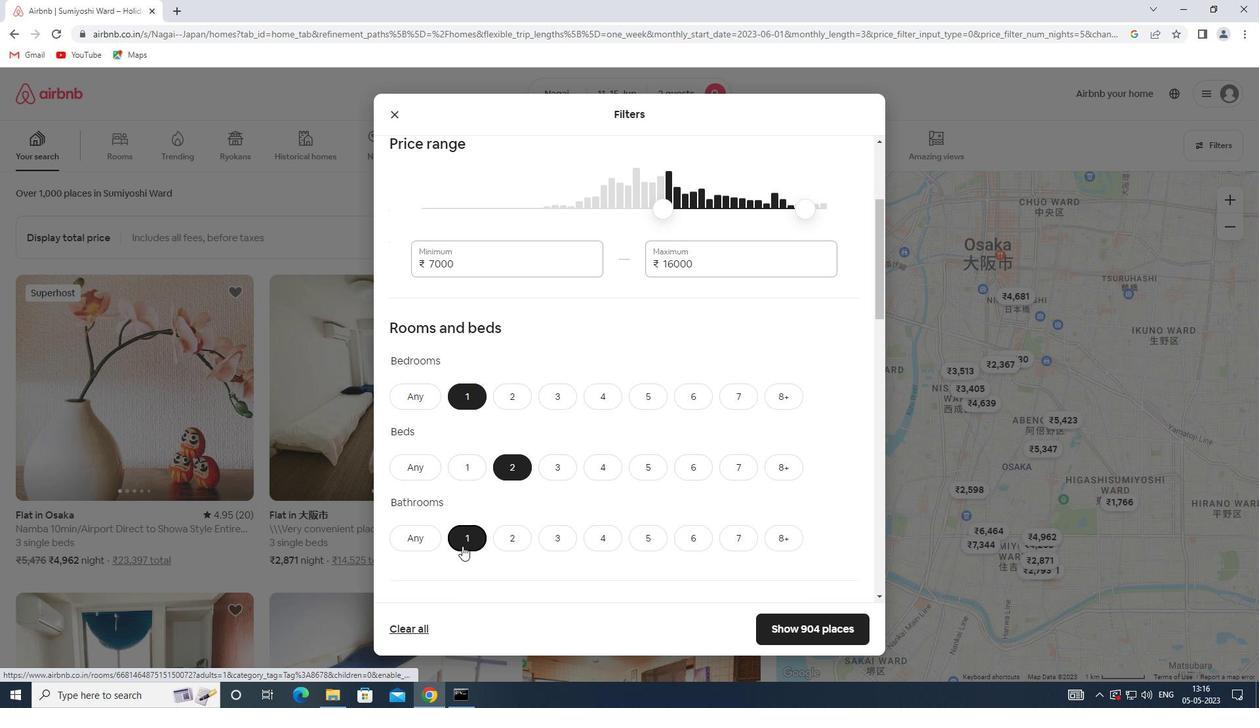 
Action: Mouse pressed left at (462, 546)
Screenshot: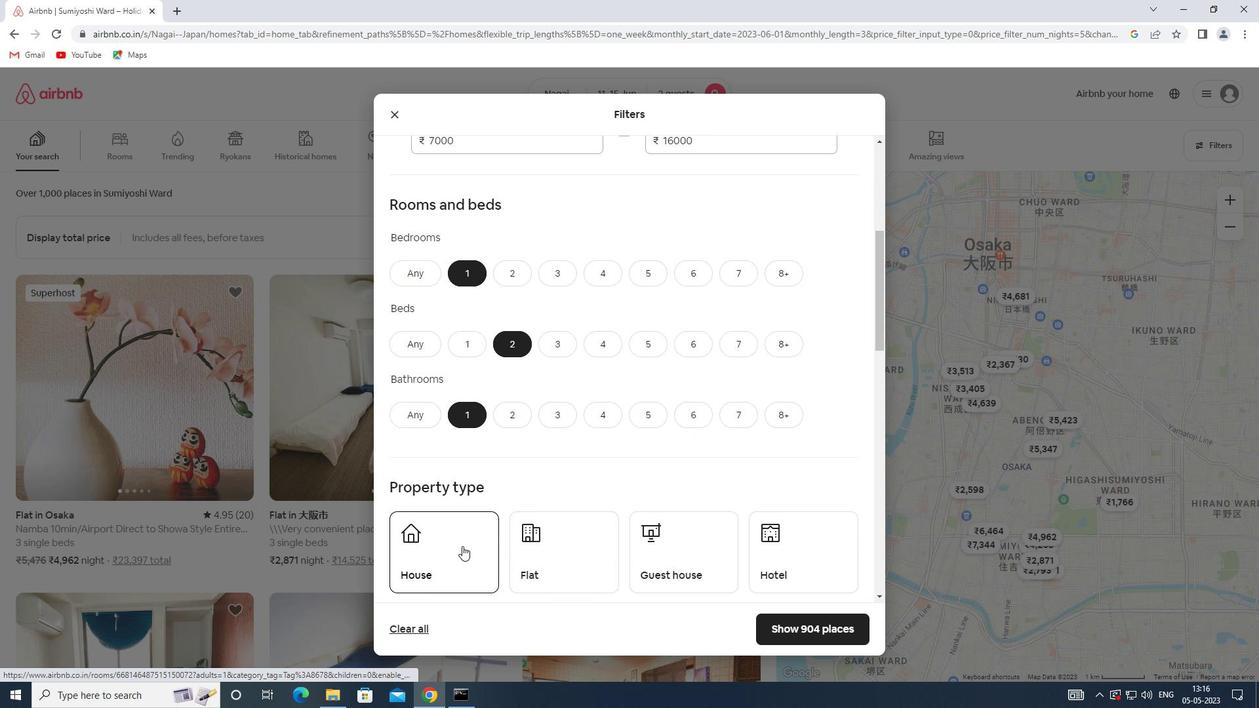 
Action: Mouse moved to (555, 541)
Screenshot: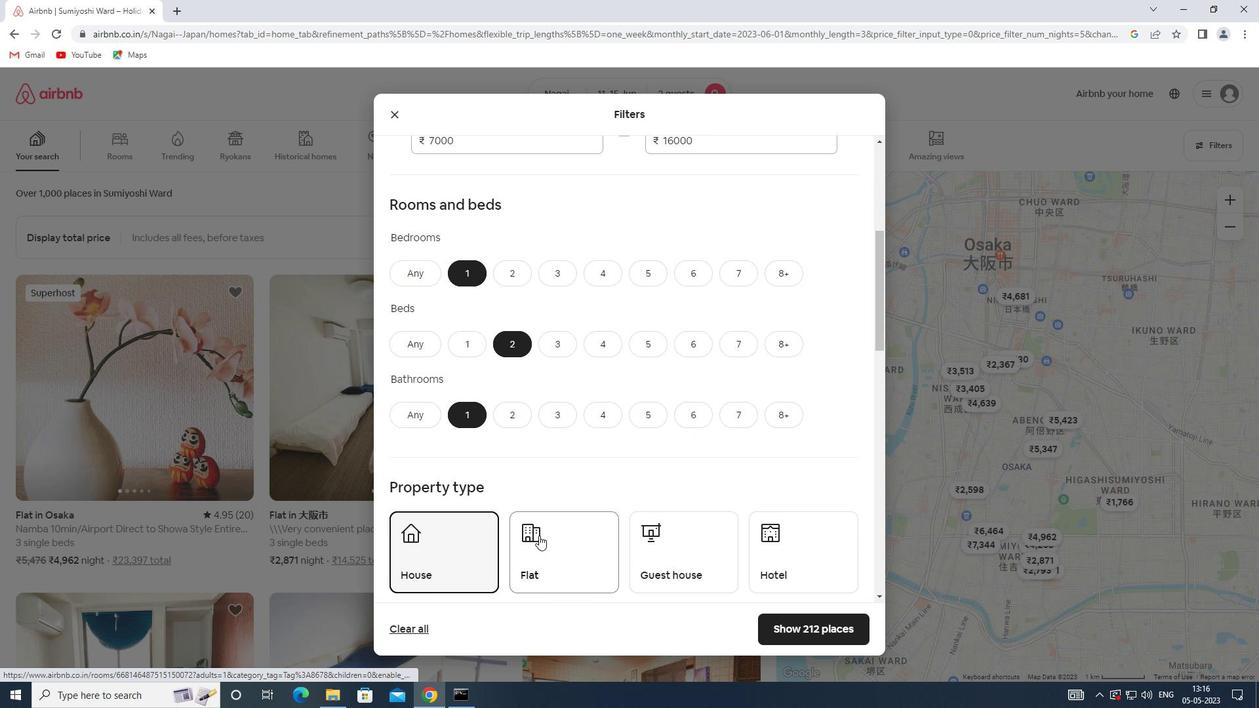 
Action: Mouse pressed left at (555, 541)
Screenshot: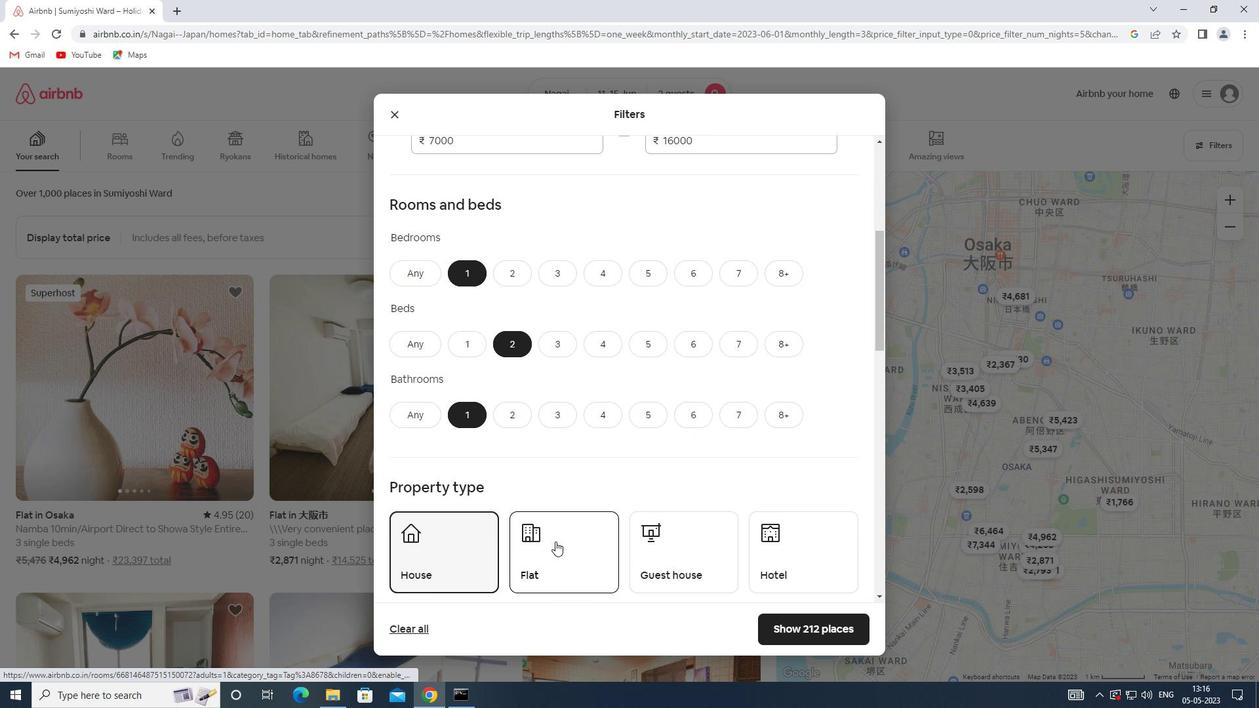 
Action: Mouse moved to (670, 538)
Screenshot: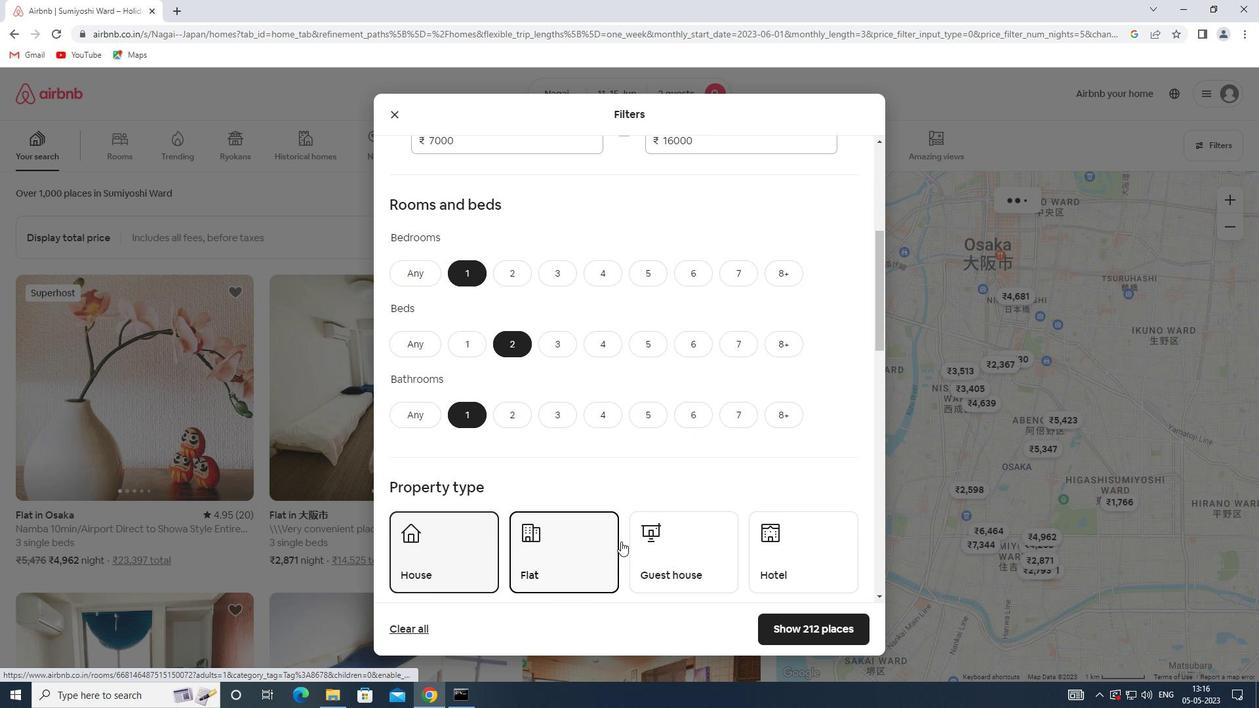 
Action: Mouse pressed left at (670, 538)
Screenshot: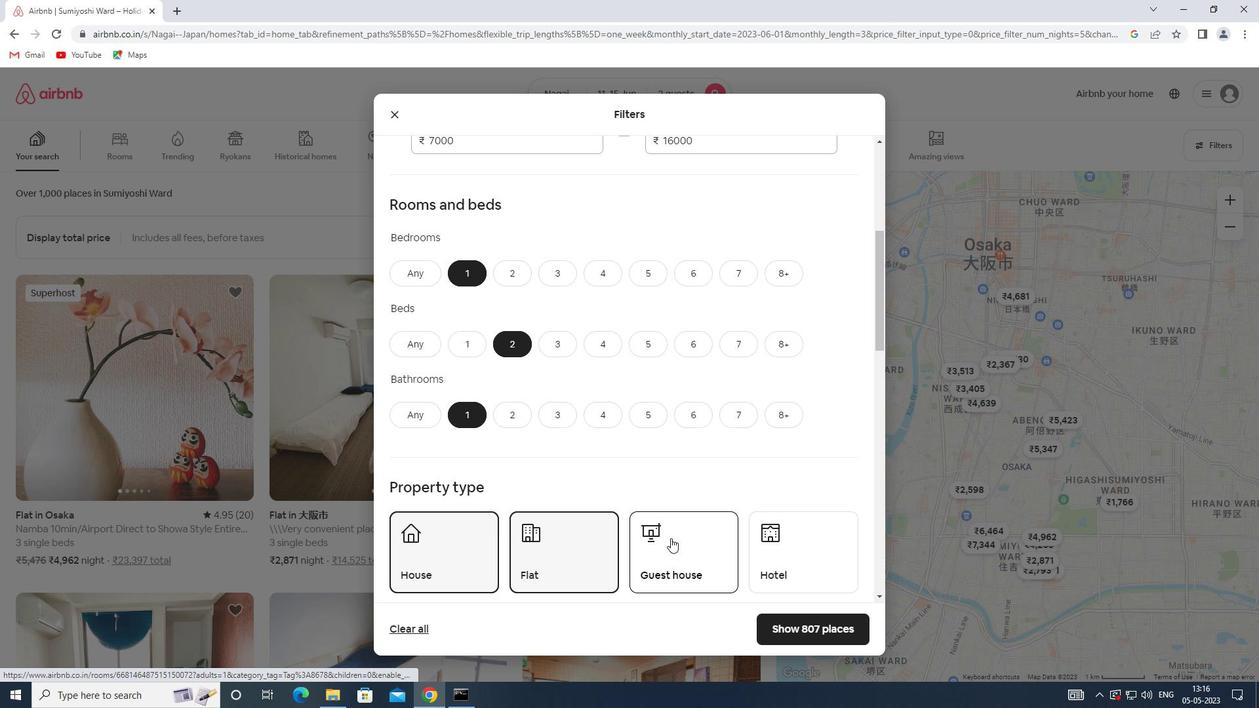 
Action: Mouse moved to (794, 531)
Screenshot: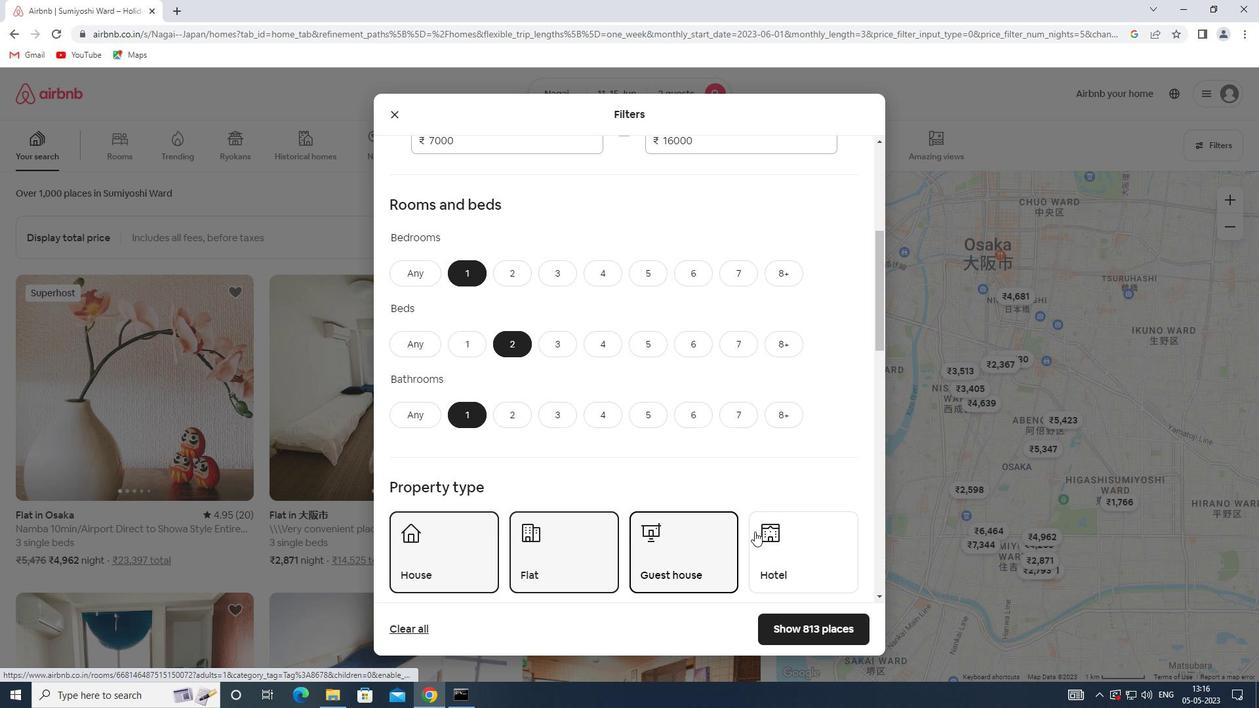 
Action: Mouse pressed left at (794, 531)
Screenshot: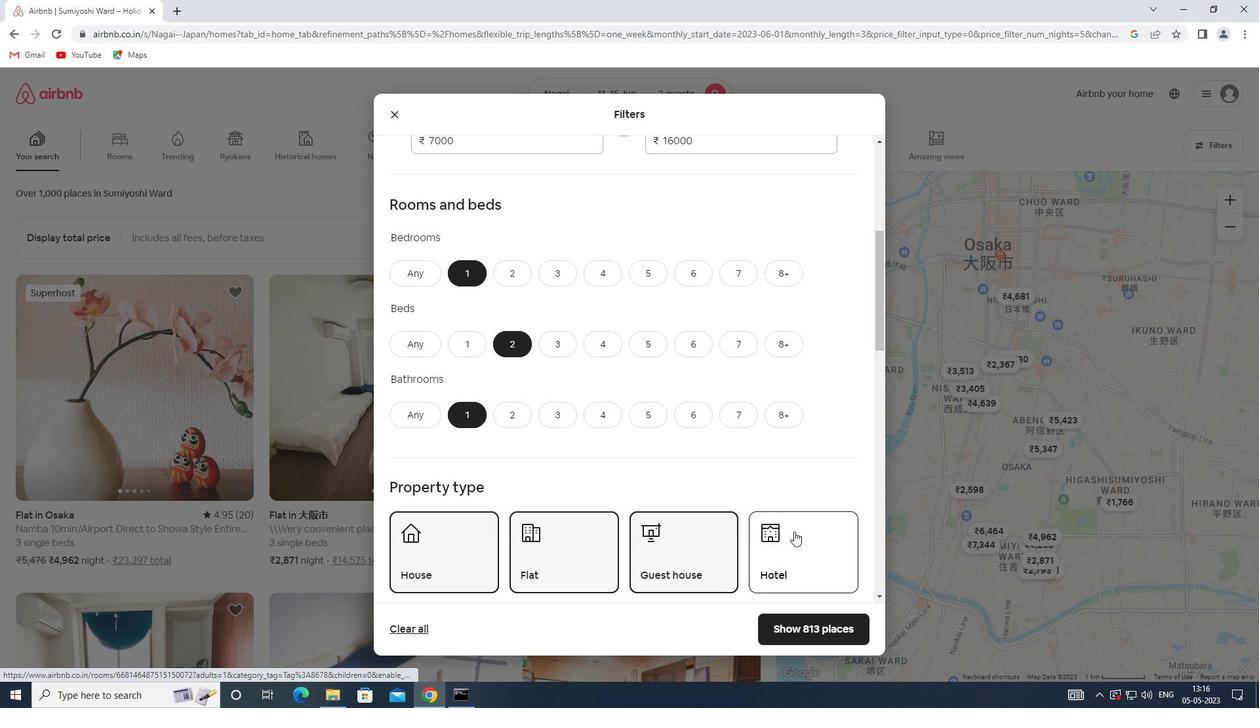 
Action: Mouse moved to (590, 496)
Screenshot: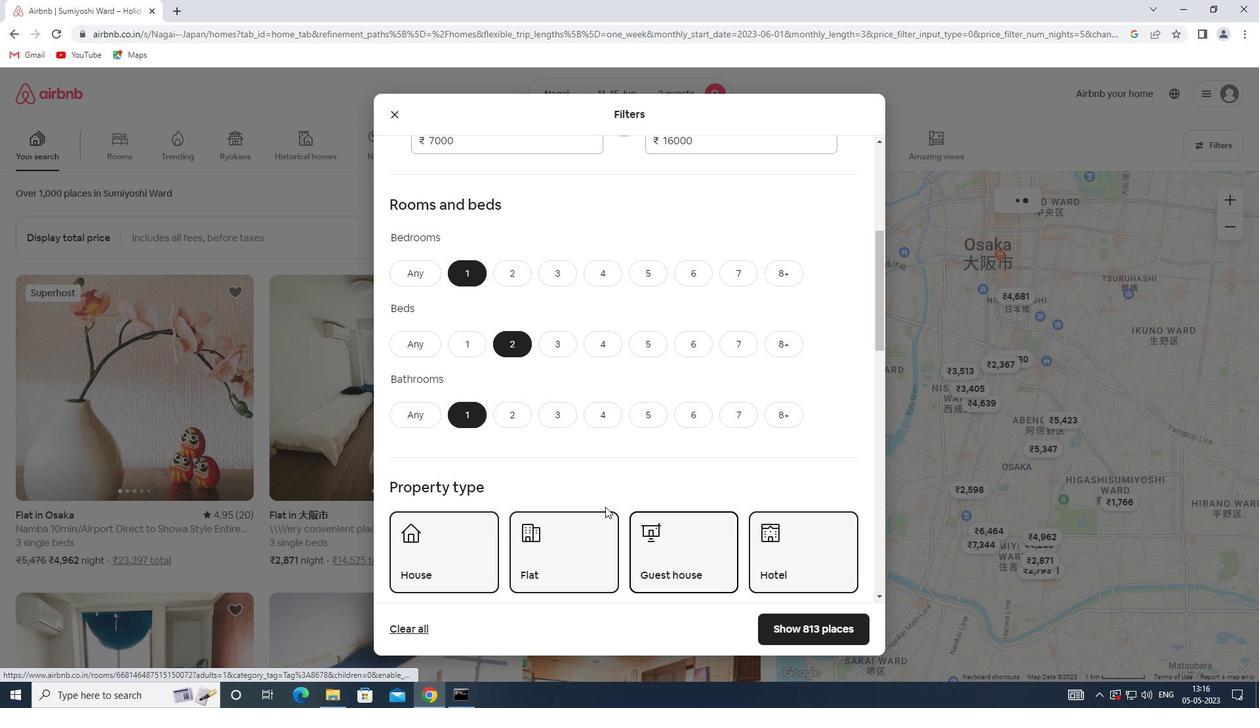 
Action: Mouse scrolled (590, 495) with delta (0, 0)
Screenshot: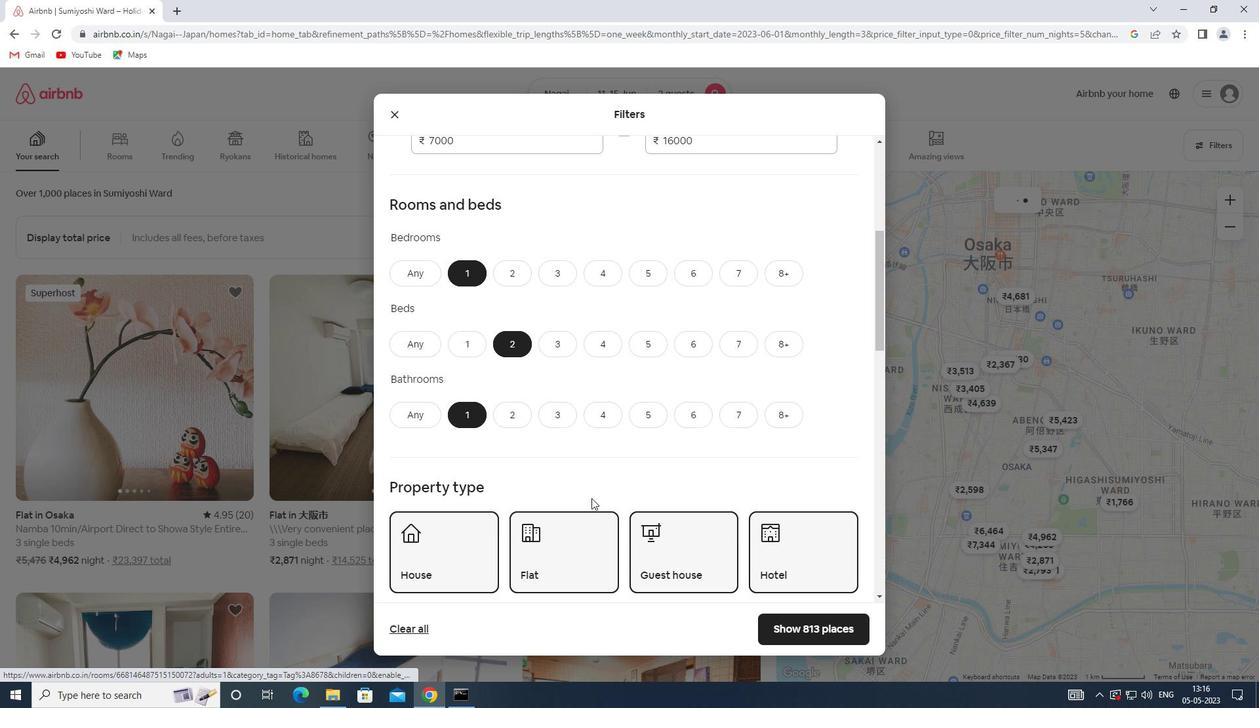 
Action: Mouse scrolled (590, 495) with delta (0, 0)
Screenshot: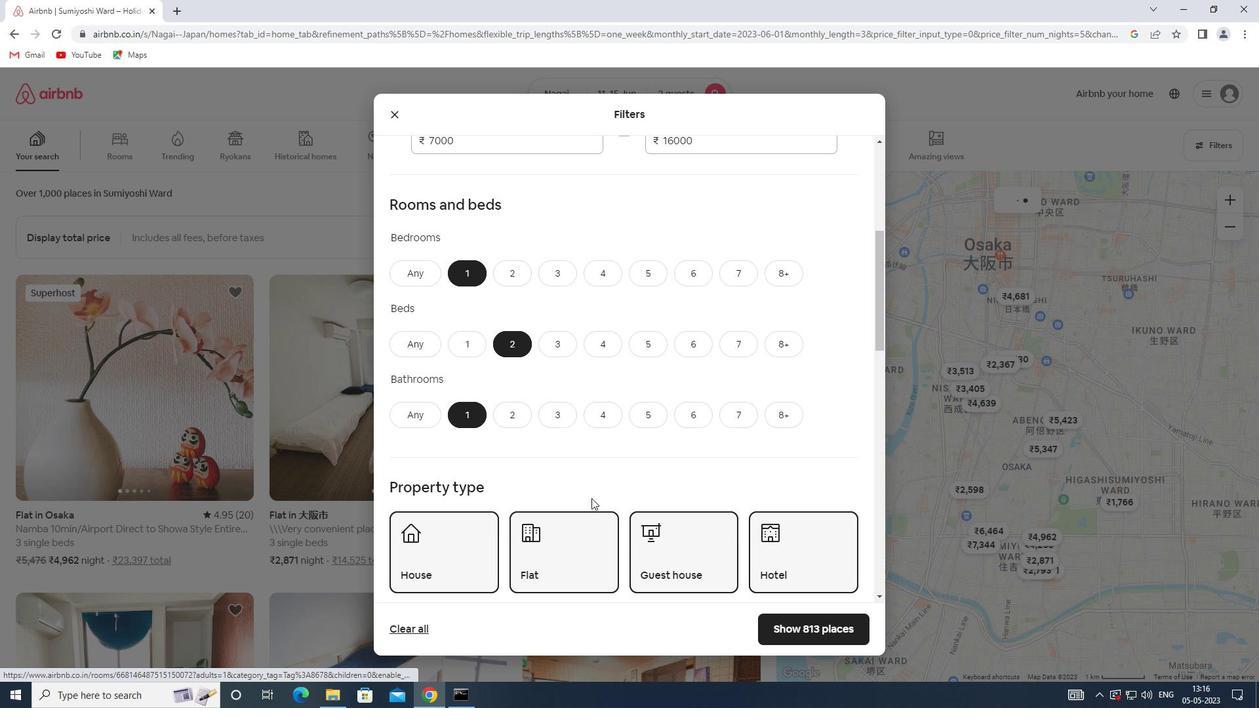 
Action: Mouse moved to (589, 496)
Screenshot: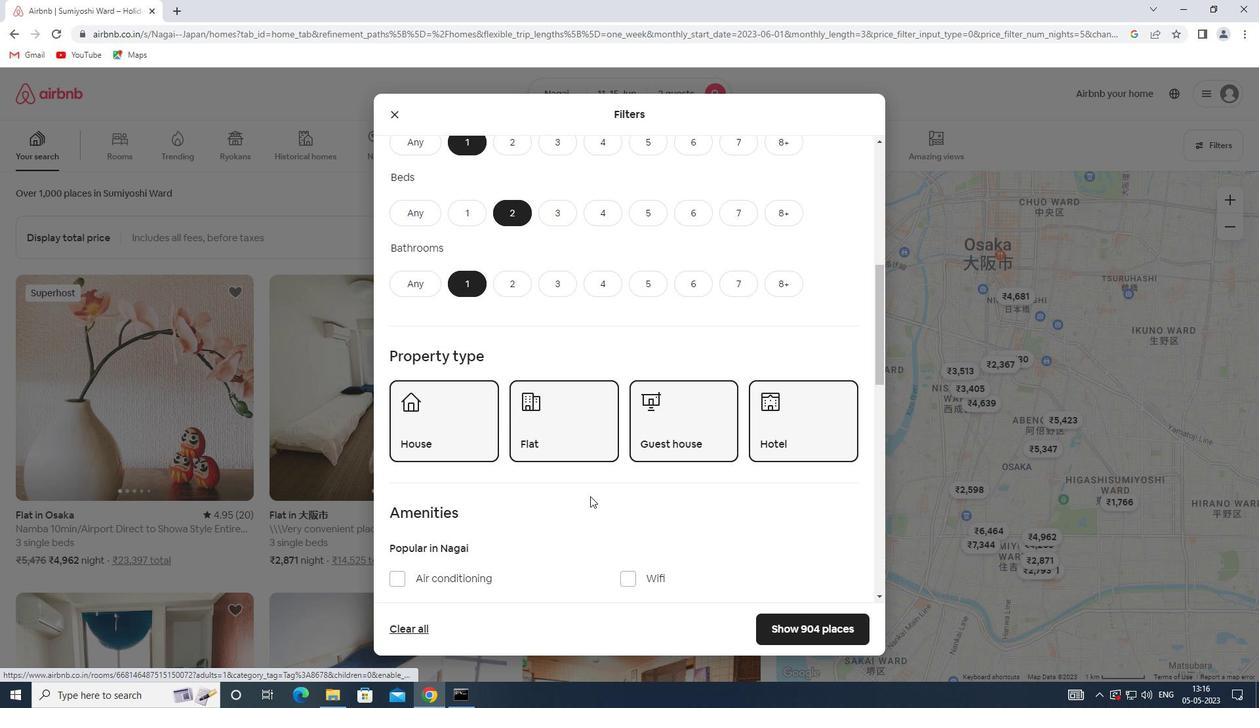 
Action: Mouse scrolled (589, 495) with delta (0, 0)
Screenshot: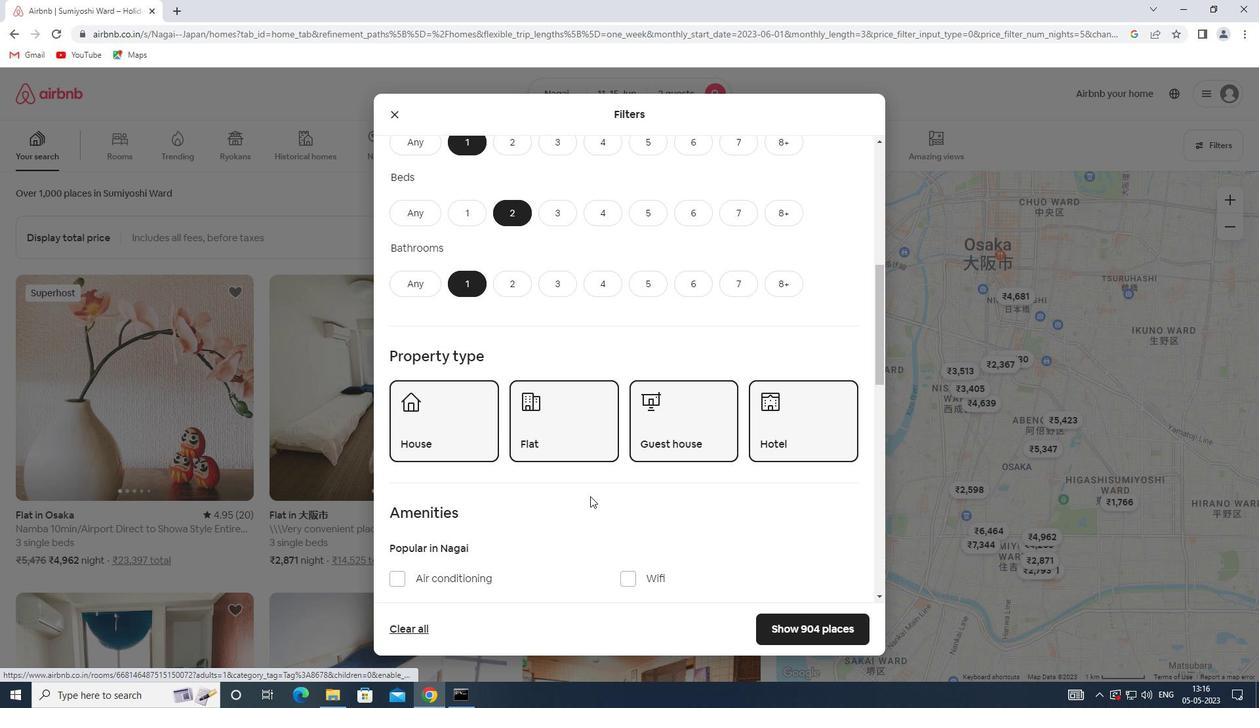 
Action: Mouse scrolled (589, 495) with delta (0, 0)
Screenshot: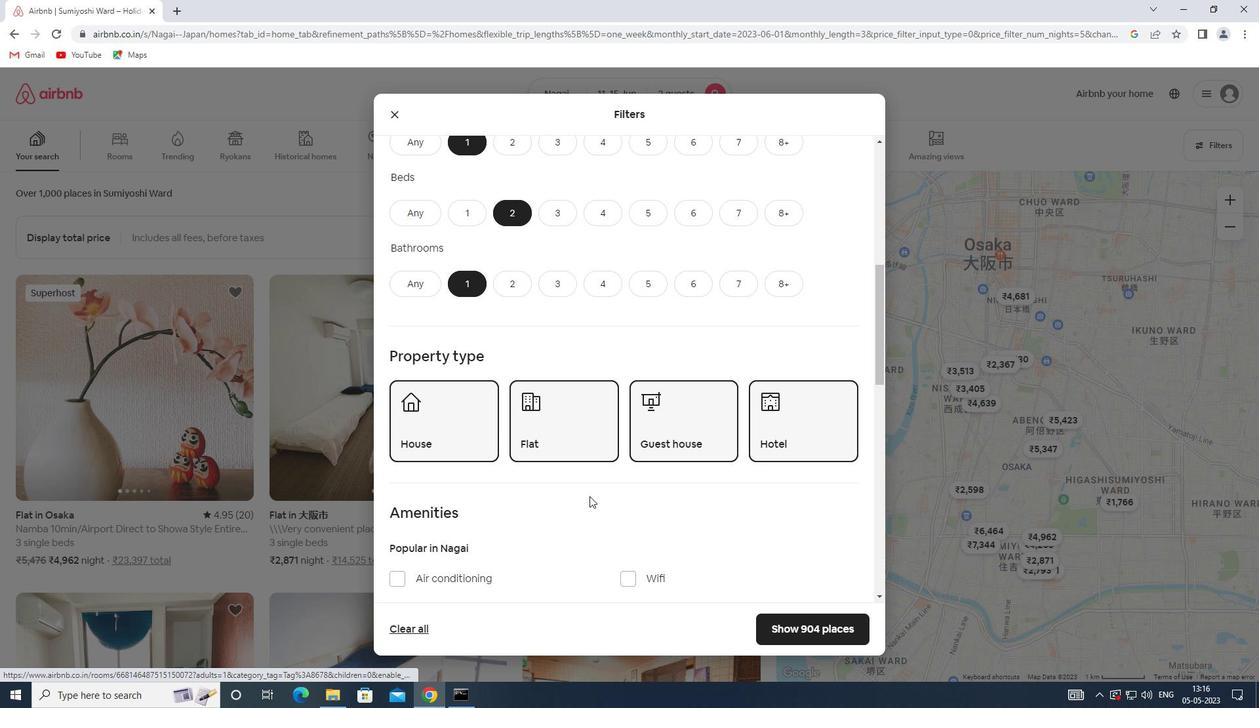 
Action: Mouse scrolled (589, 495) with delta (0, 0)
Screenshot: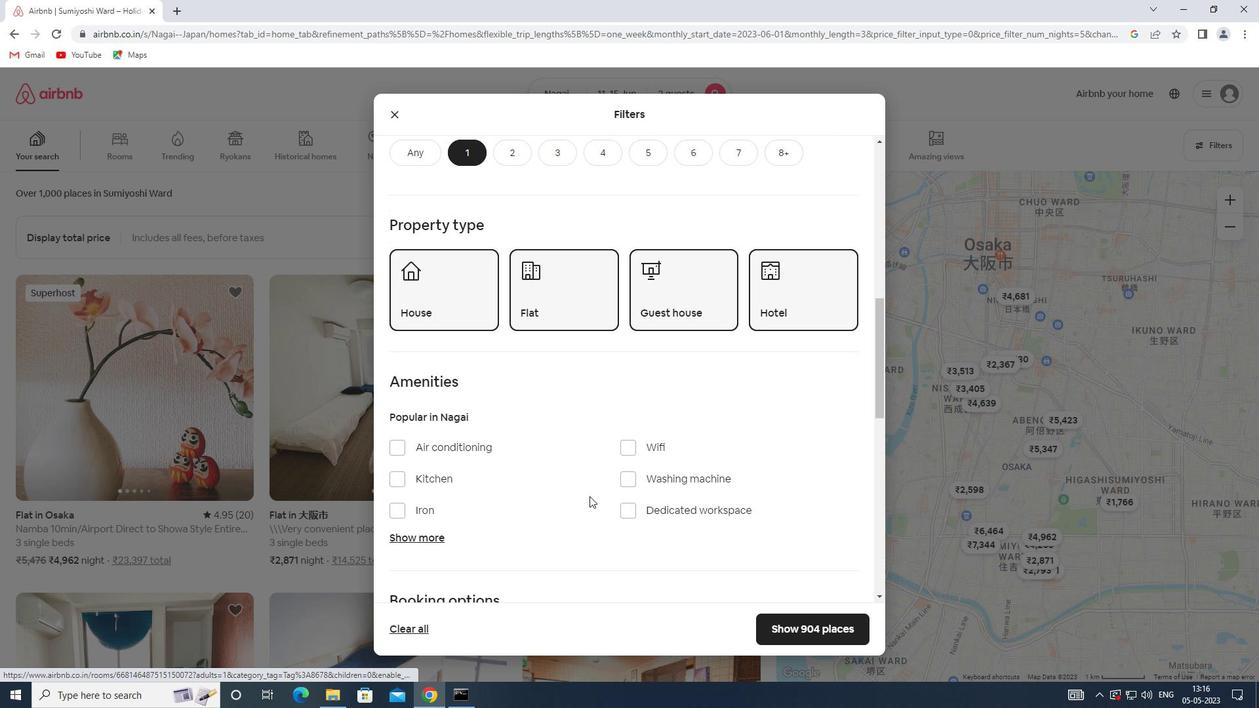 
Action: Mouse scrolled (589, 495) with delta (0, 0)
Screenshot: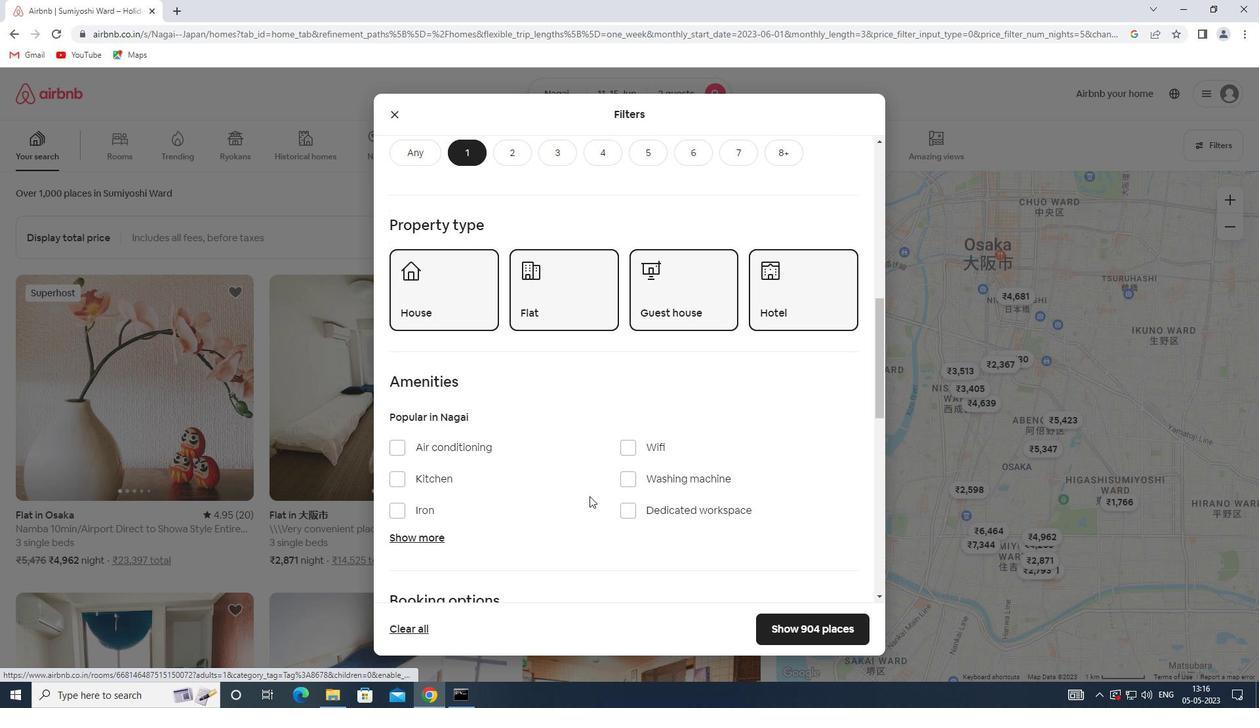 
Action: Mouse scrolled (589, 495) with delta (0, 0)
Screenshot: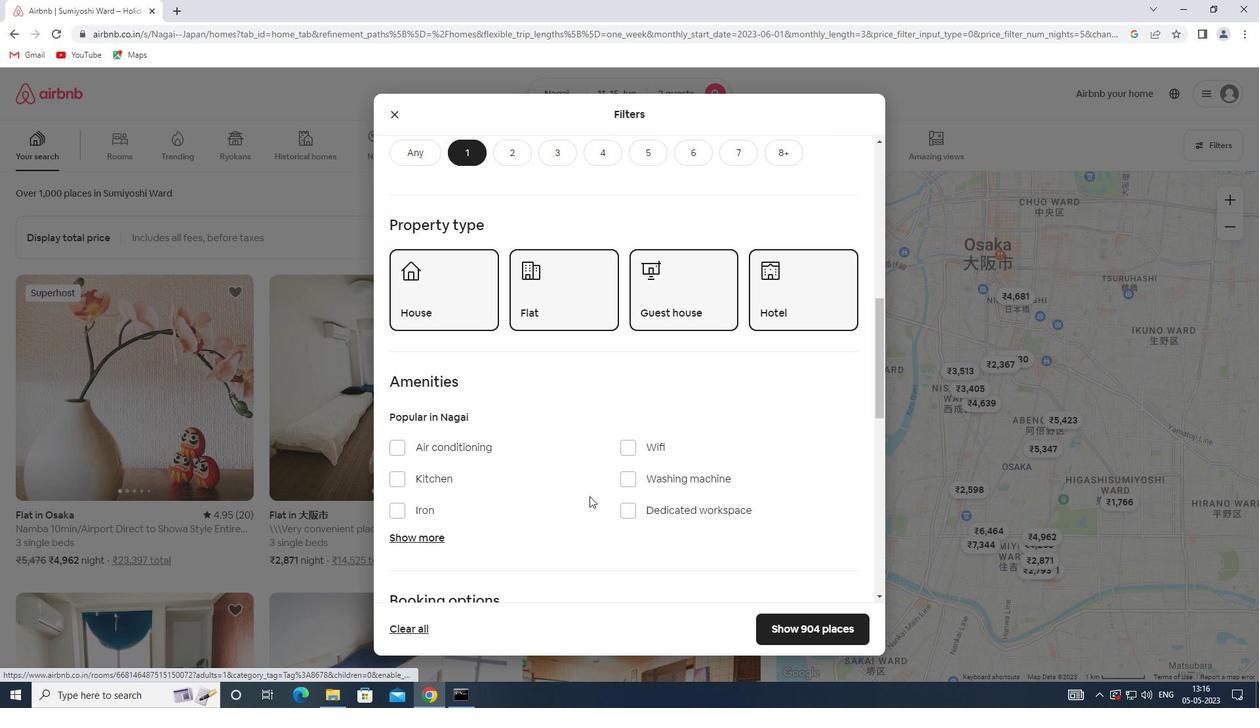 
Action: Mouse moved to (827, 488)
Screenshot: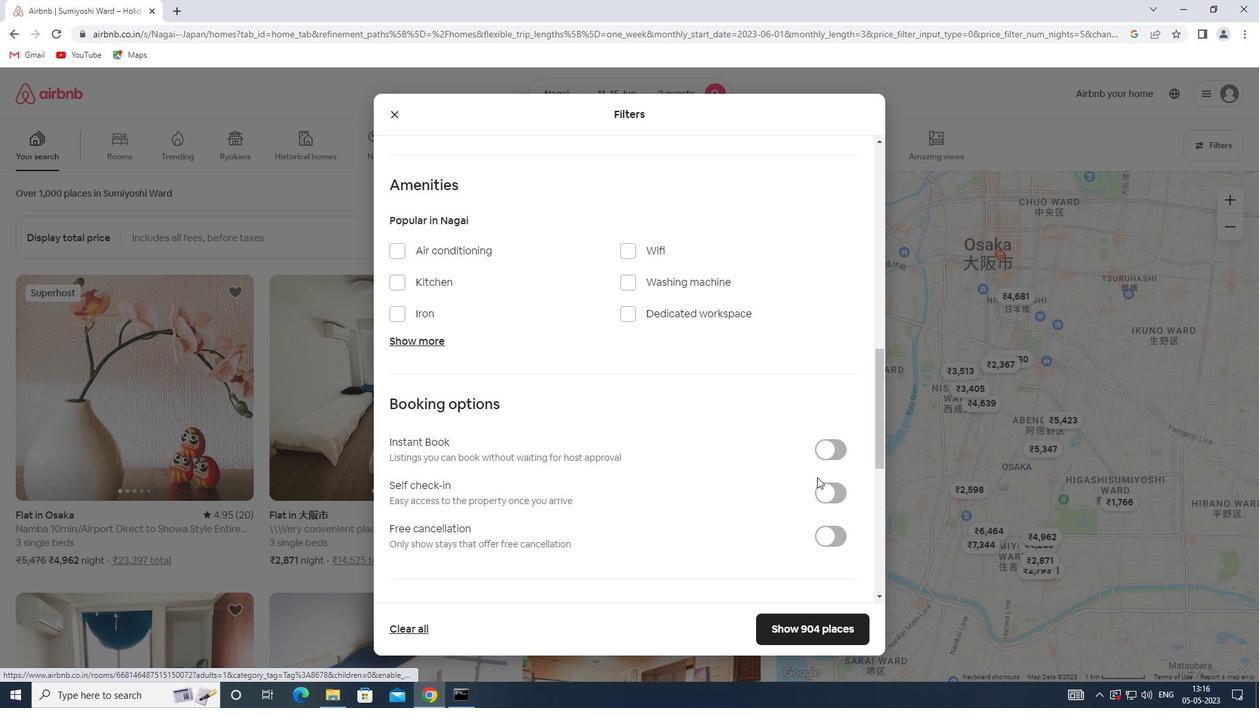 
Action: Mouse pressed left at (827, 488)
Screenshot: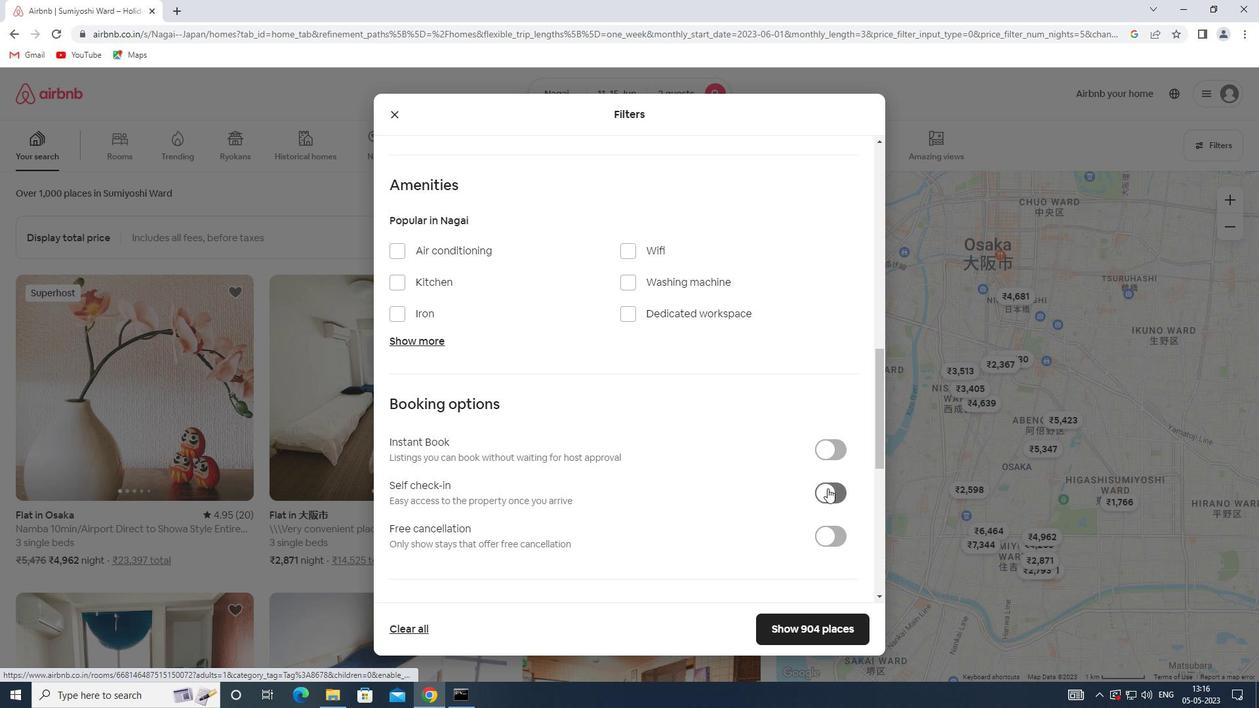 
Action: Mouse moved to (570, 483)
Screenshot: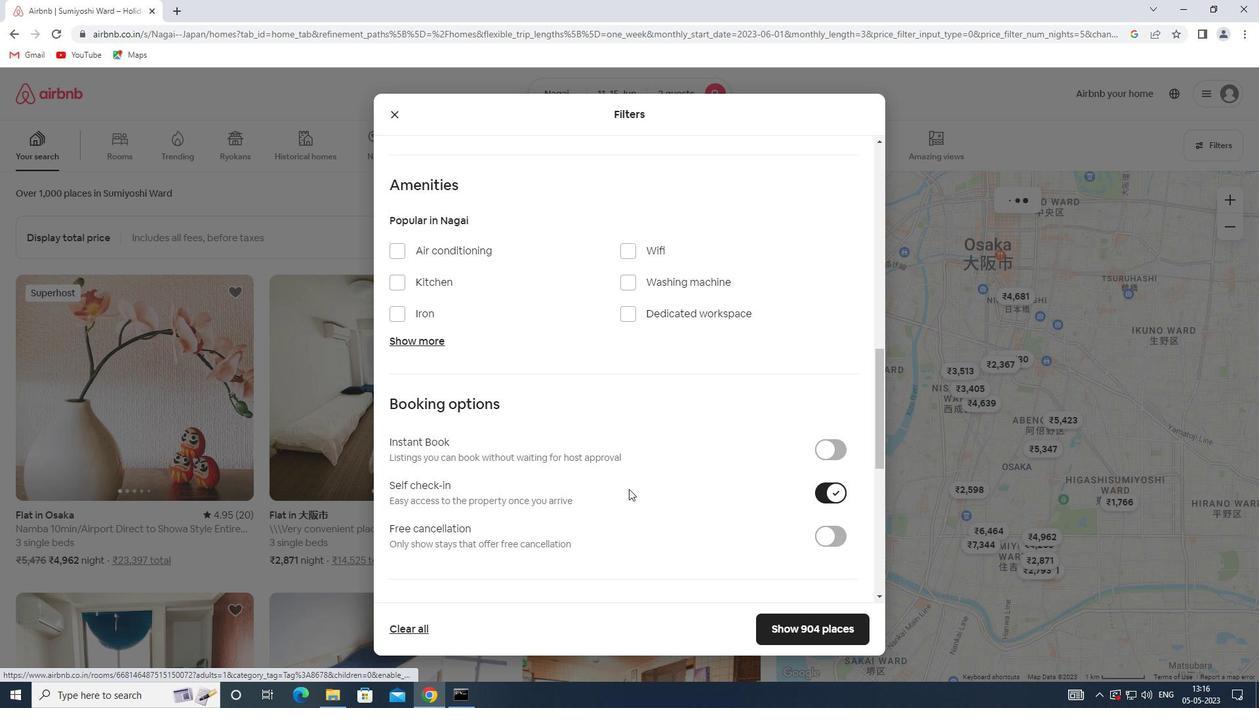 
Action: Mouse scrolled (570, 483) with delta (0, 0)
Screenshot: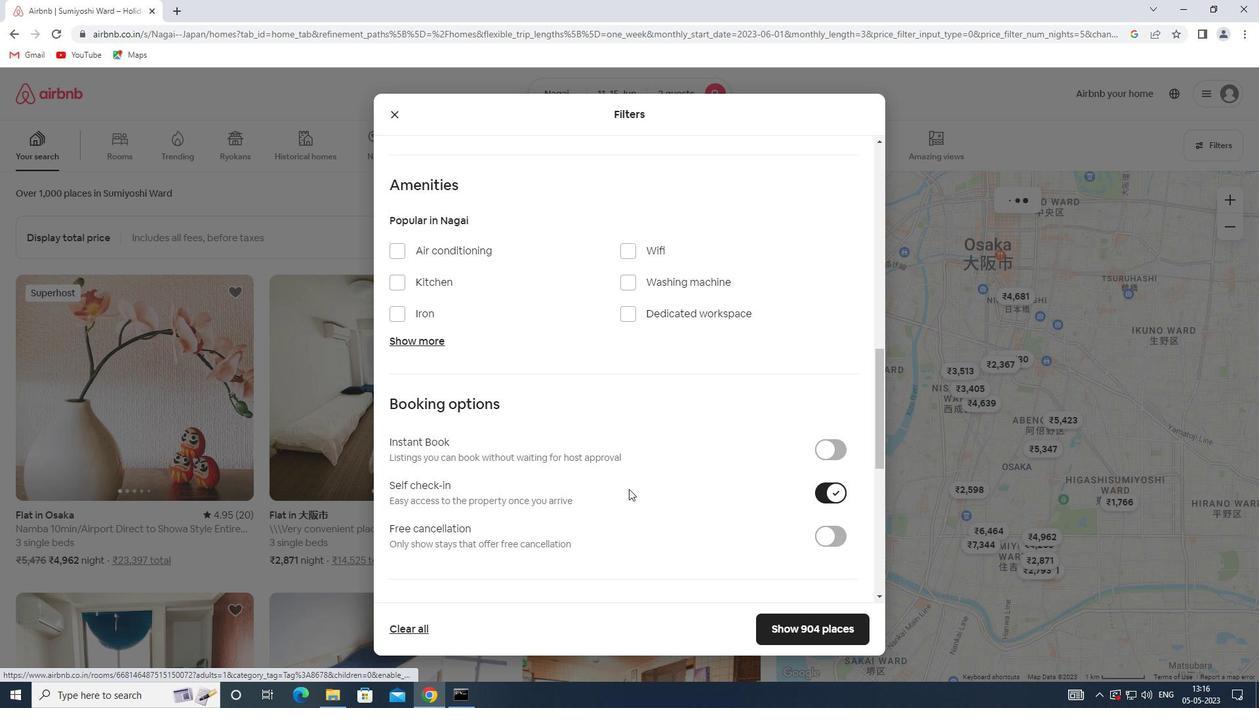 
Action: Mouse scrolled (570, 483) with delta (0, 0)
Screenshot: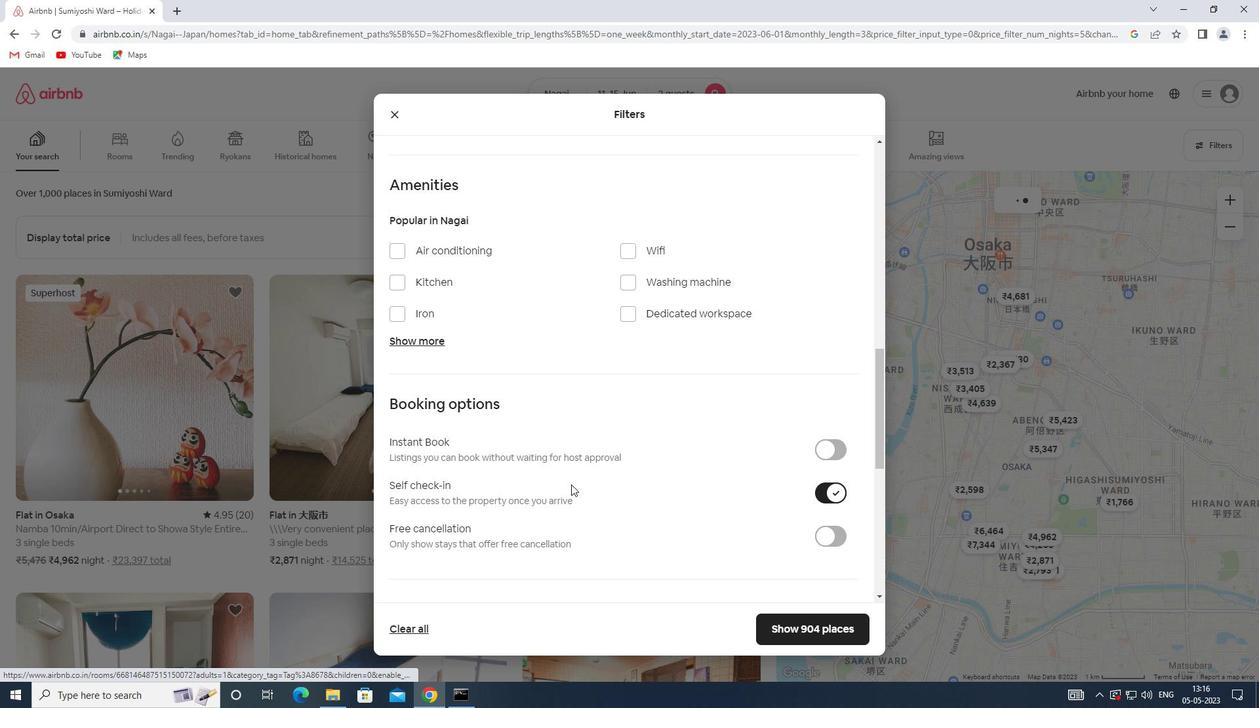 
Action: Mouse scrolled (570, 483) with delta (0, 0)
Screenshot: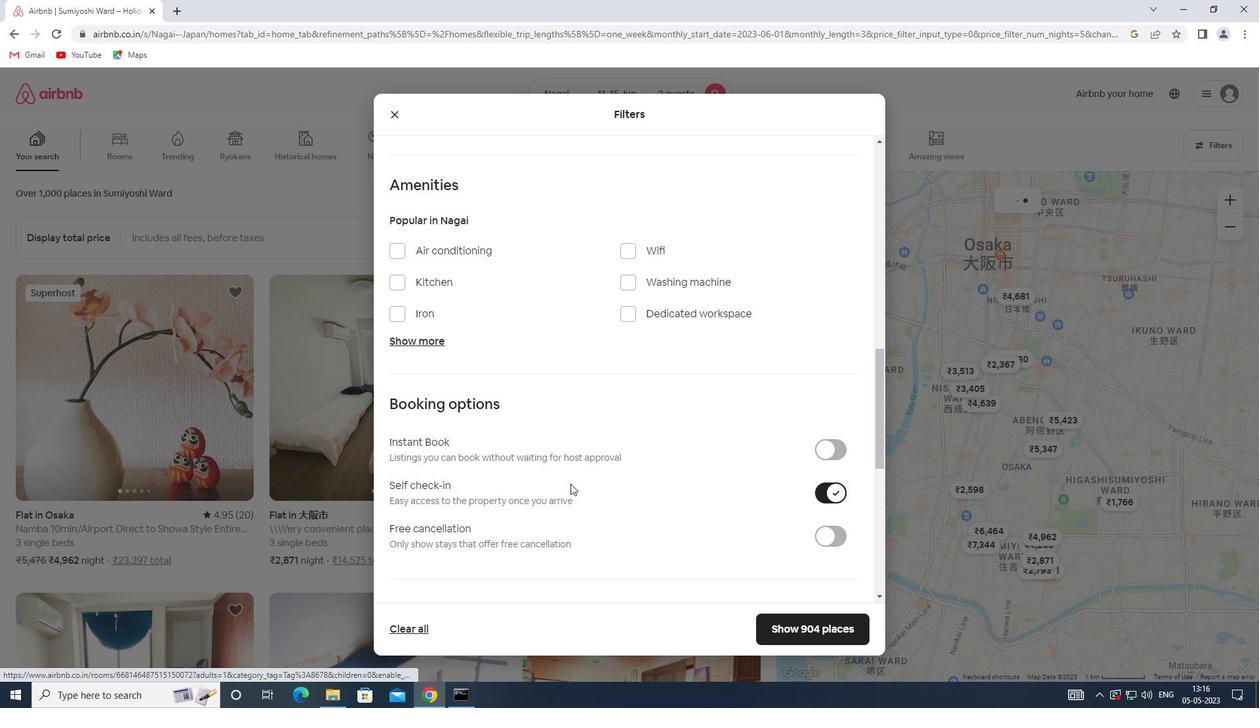 
Action: Mouse moved to (563, 482)
Screenshot: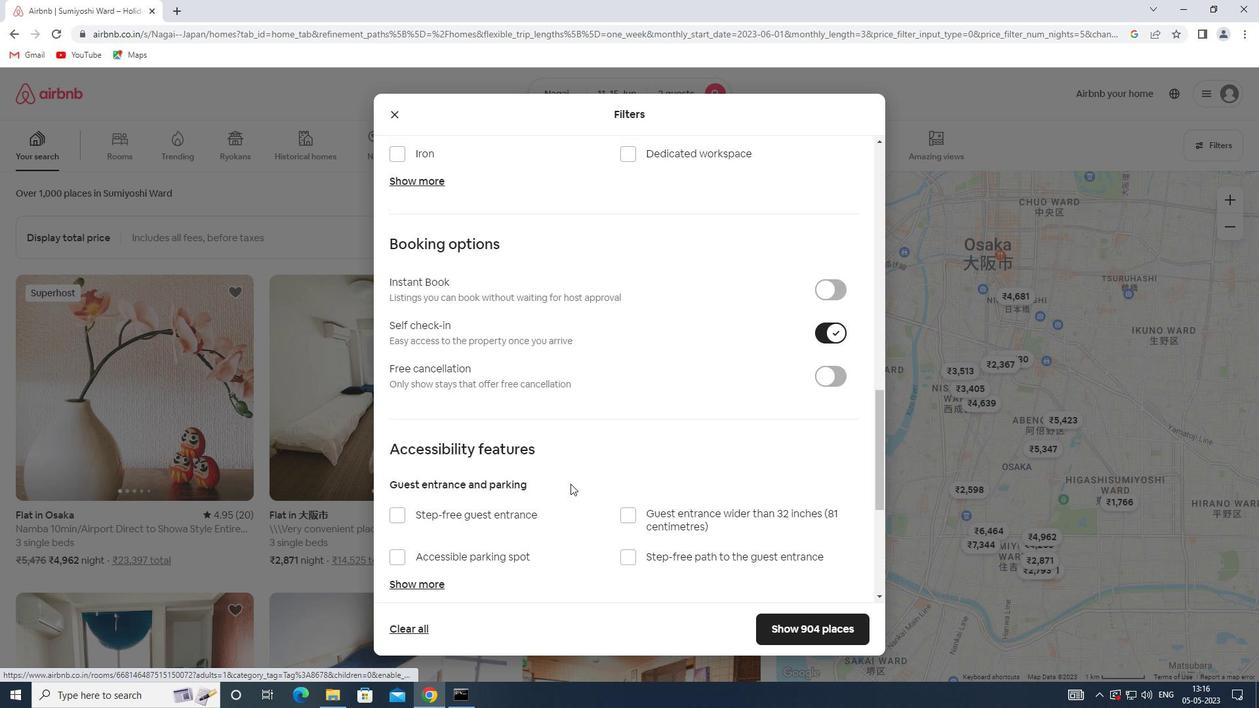 
Action: Mouse scrolled (563, 481) with delta (0, 0)
Screenshot: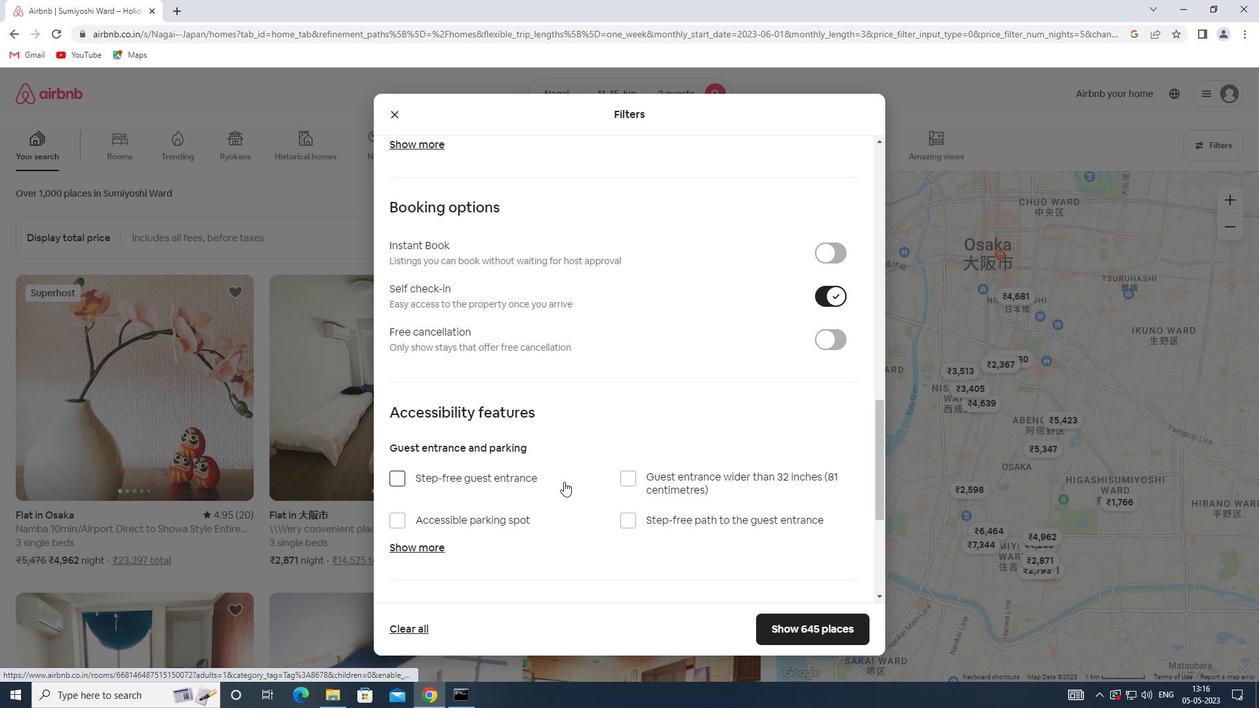 
Action: Mouse scrolled (563, 481) with delta (0, 0)
Screenshot: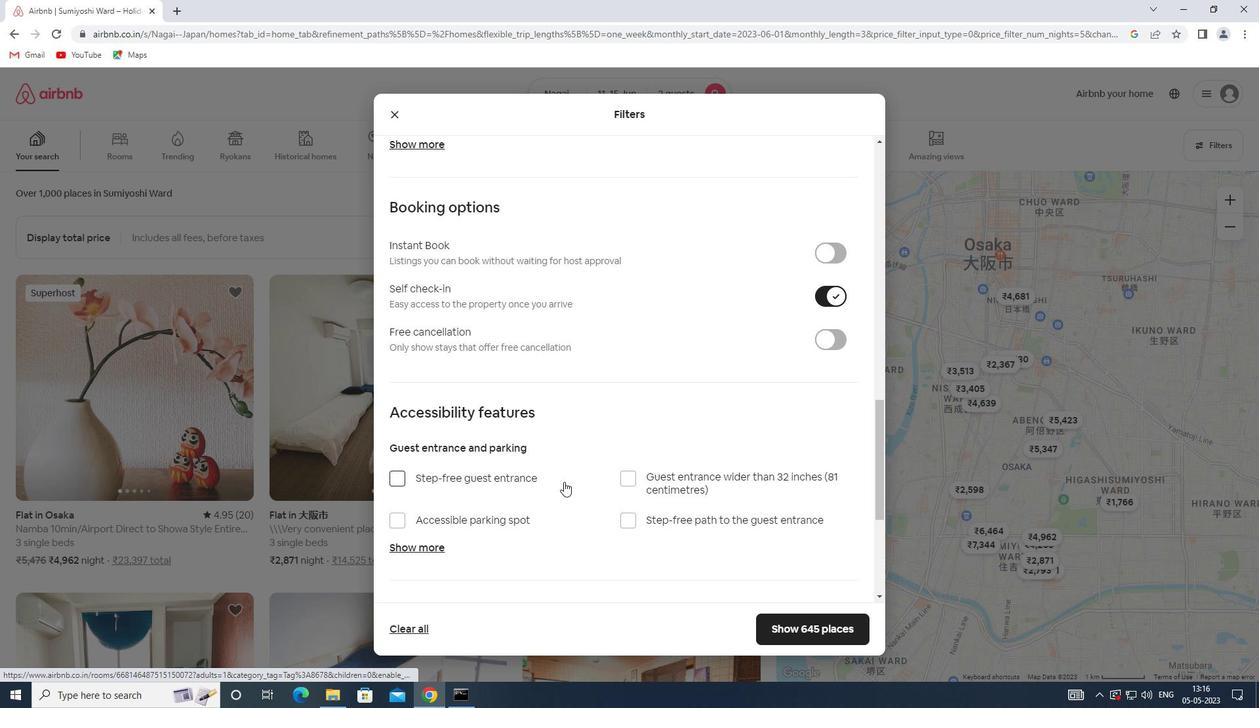 
Action: Mouse scrolled (563, 481) with delta (0, 0)
Screenshot: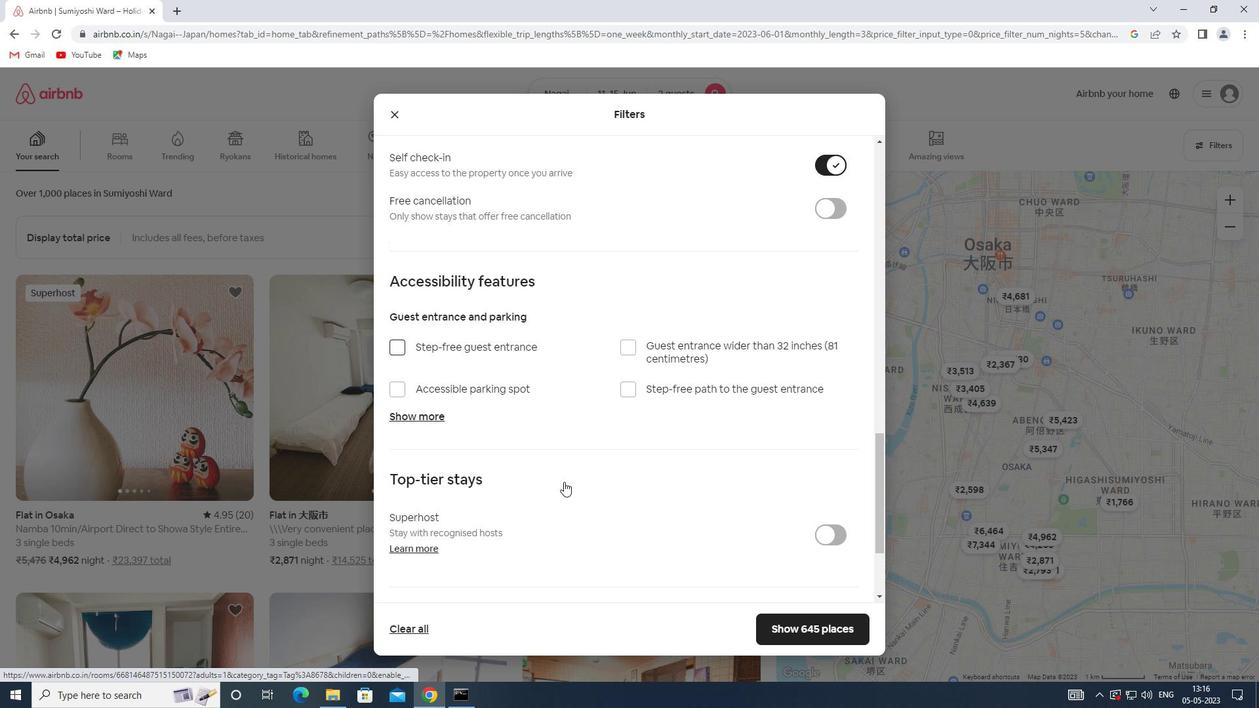 
Action: Mouse scrolled (563, 481) with delta (0, 0)
Screenshot: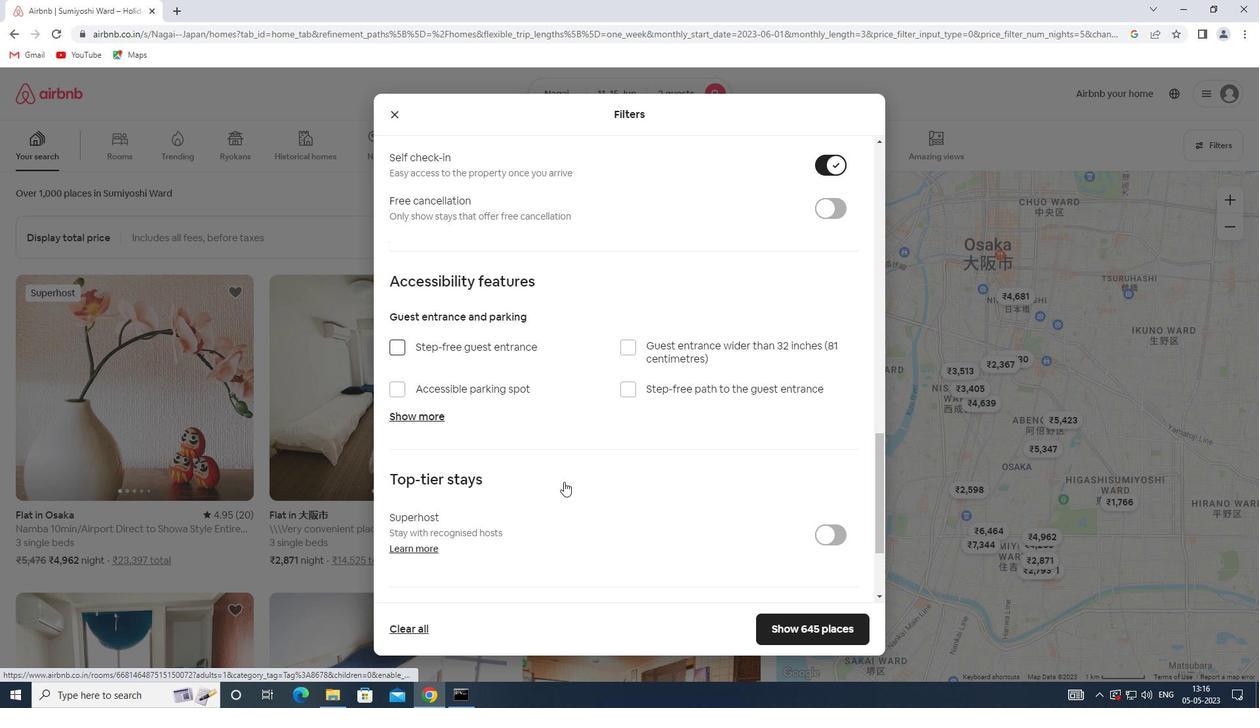 
Action: Mouse moved to (432, 524)
Screenshot: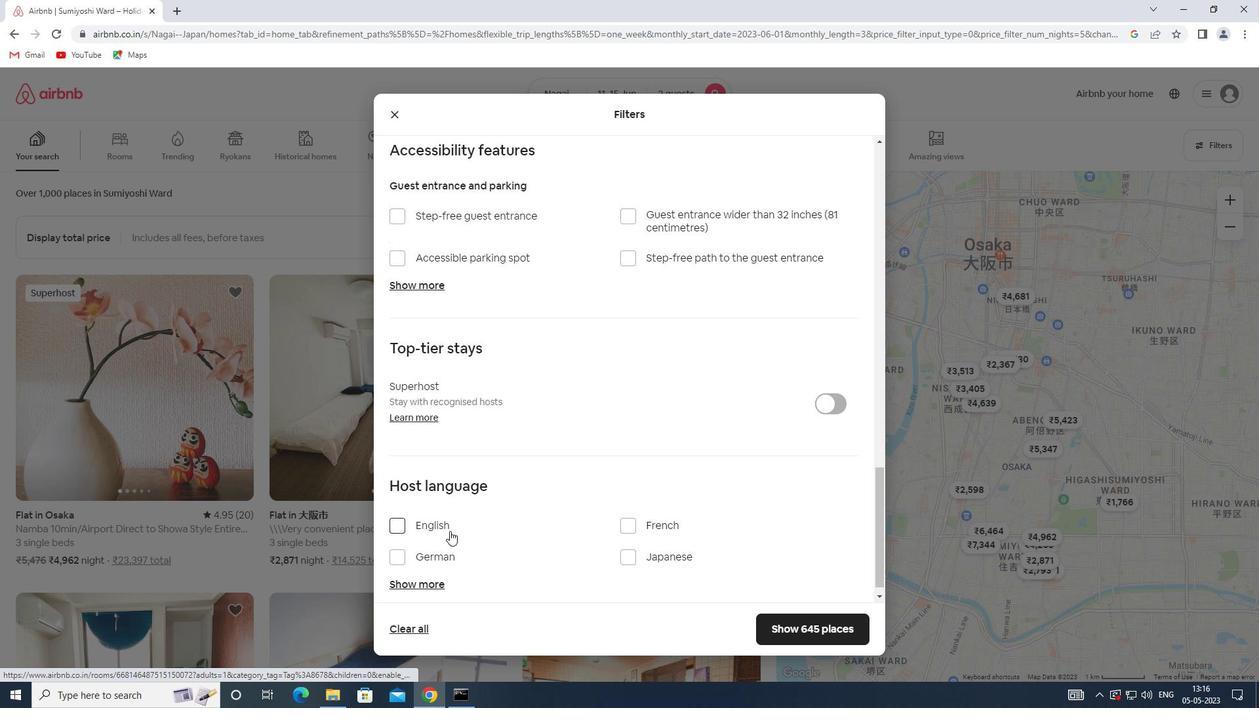 
Action: Mouse pressed left at (432, 524)
Screenshot: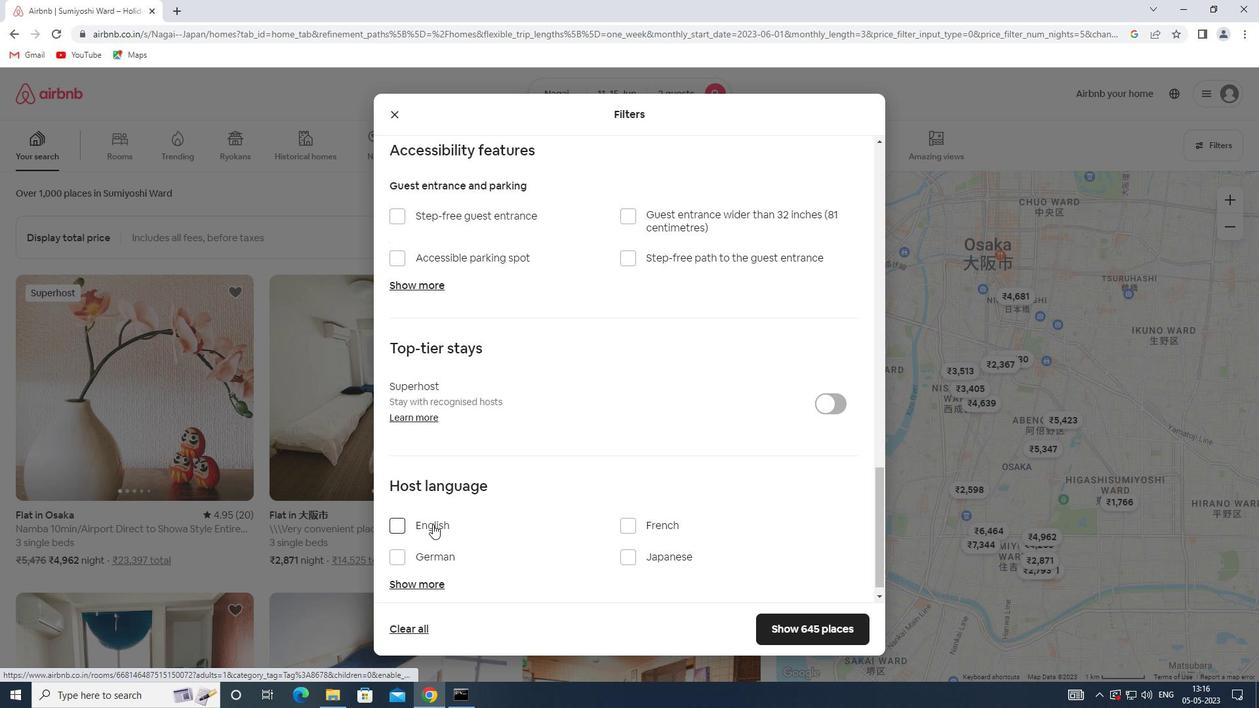 
Action: Mouse moved to (792, 622)
Screenshot: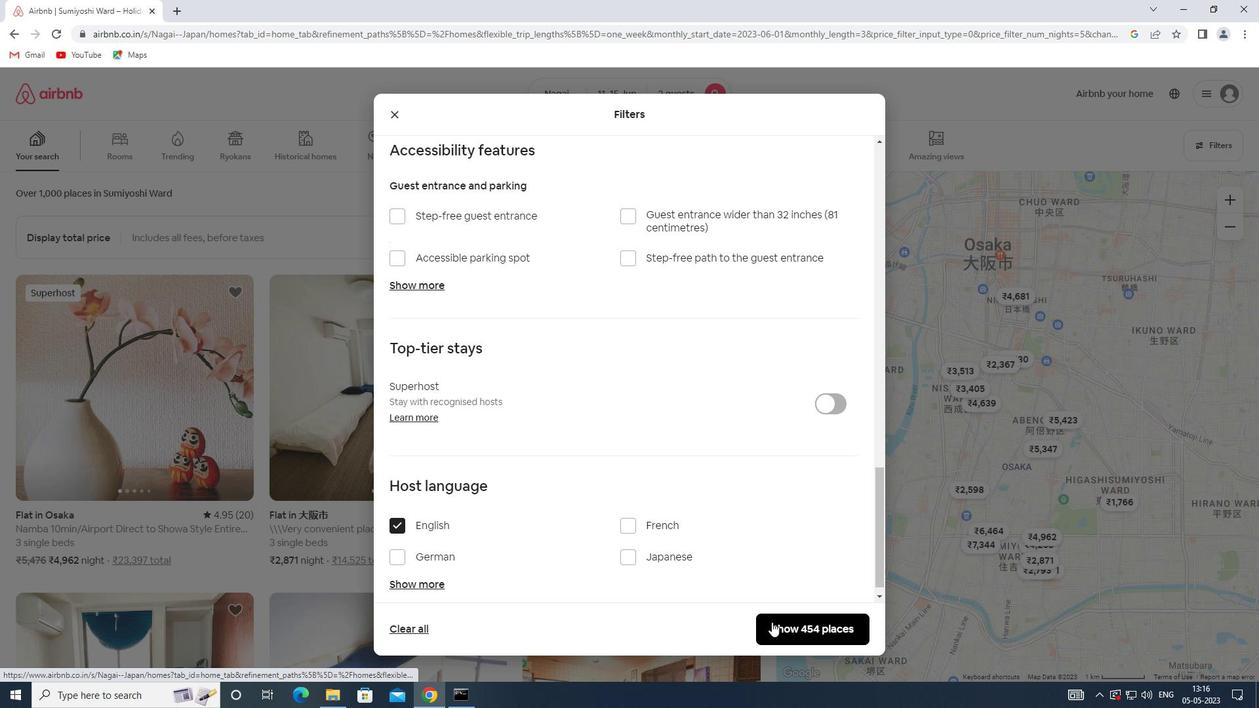 
Action: Mouse pressed left at (792, 622)
Screenshot: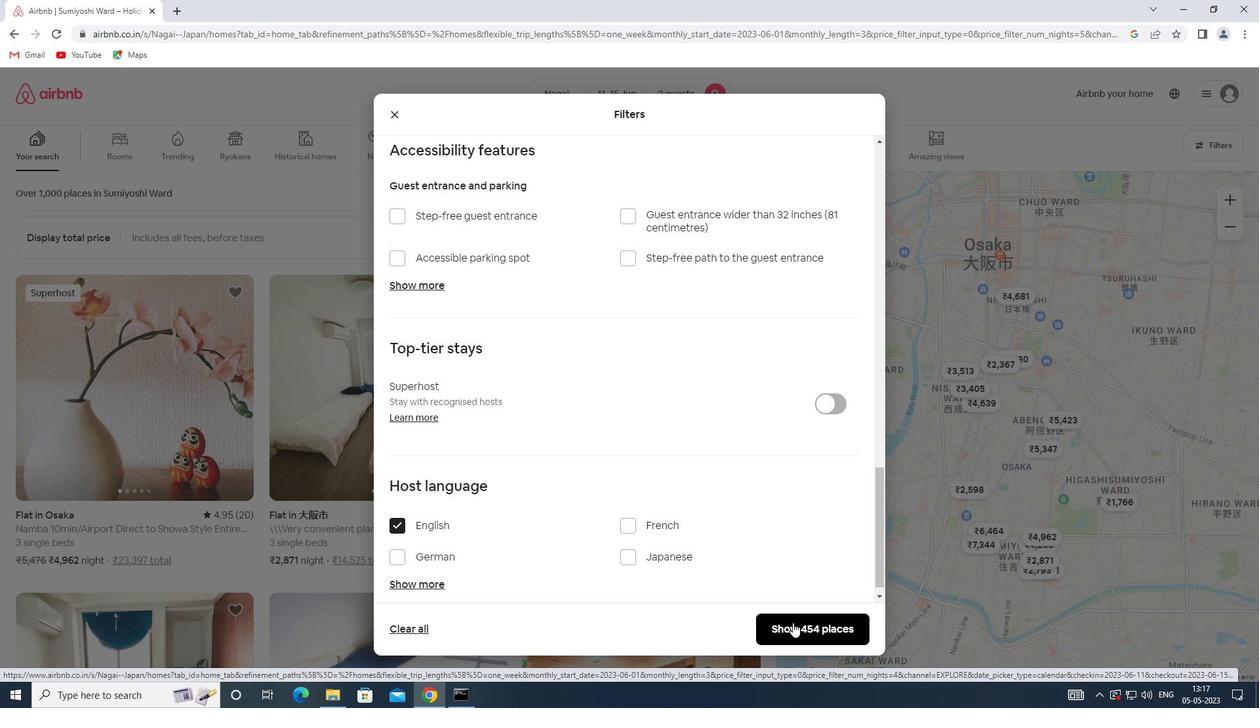 
Action: Mouse moved to (632, 418)
Screenshot: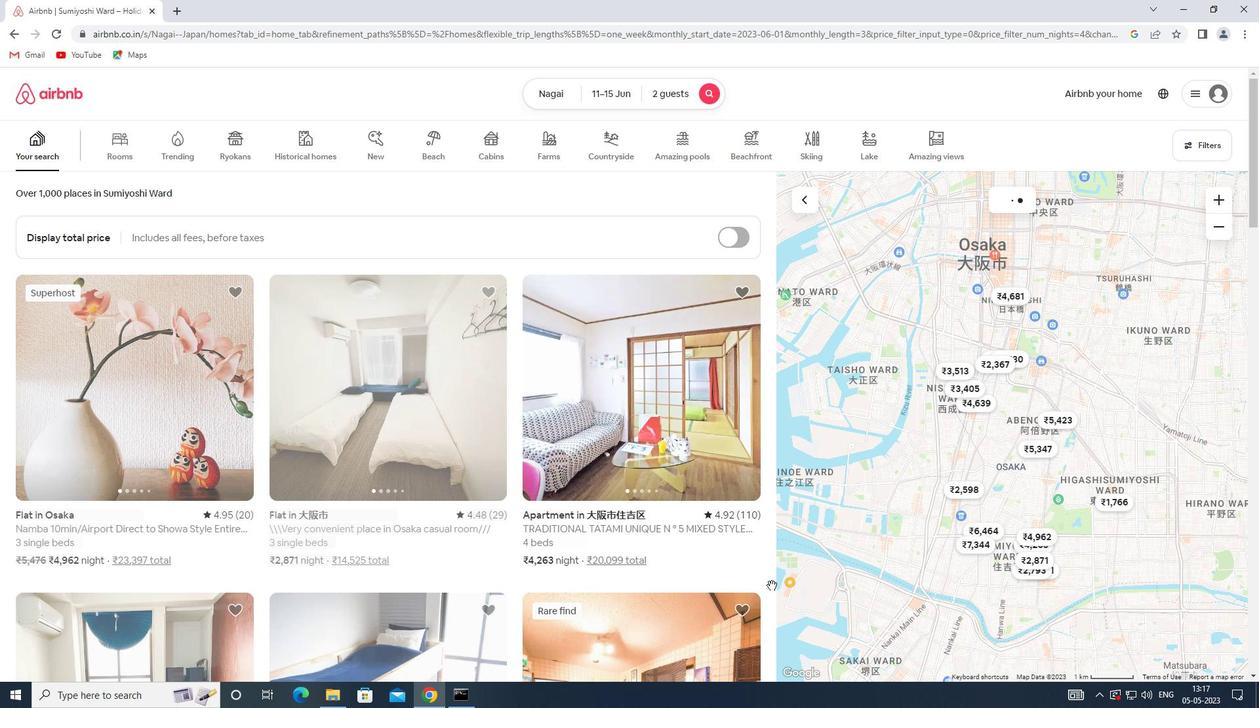 
